 Task: Save favorite listings for apartments in Houston, Texas, with a balcony and a fitness center.
Action: Mouse moved to (349, 219)
Screenshot: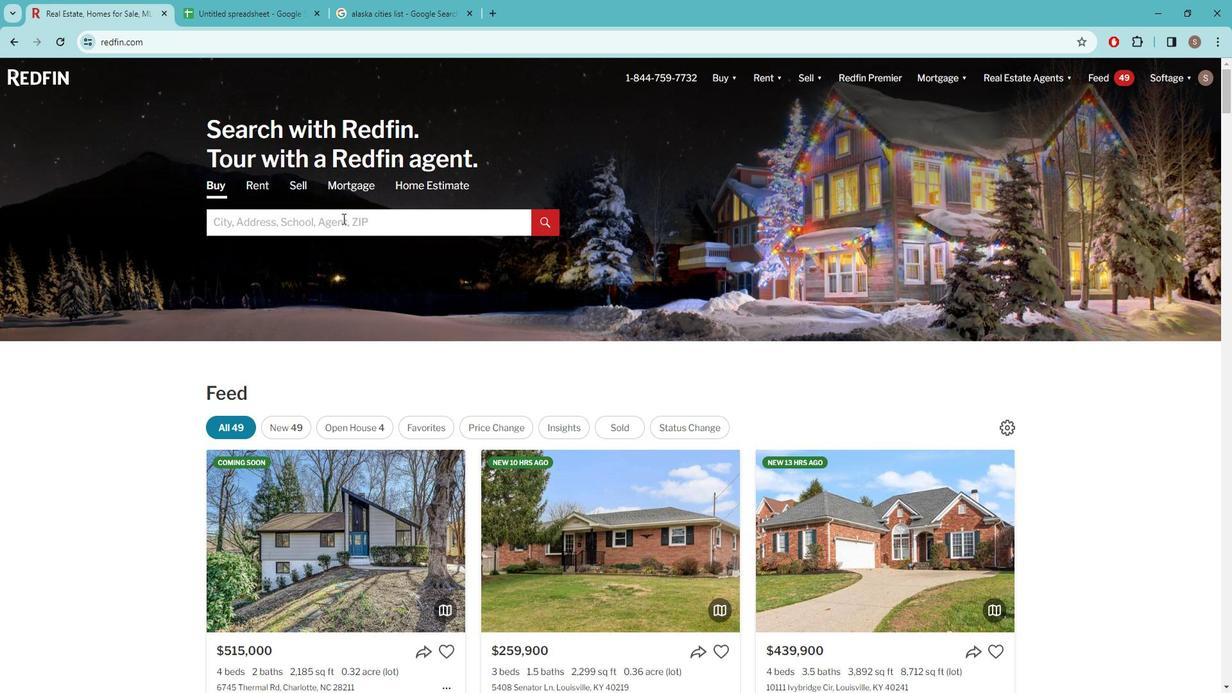 
Action: Mouse pressed left at (349, 219)
Screenshot: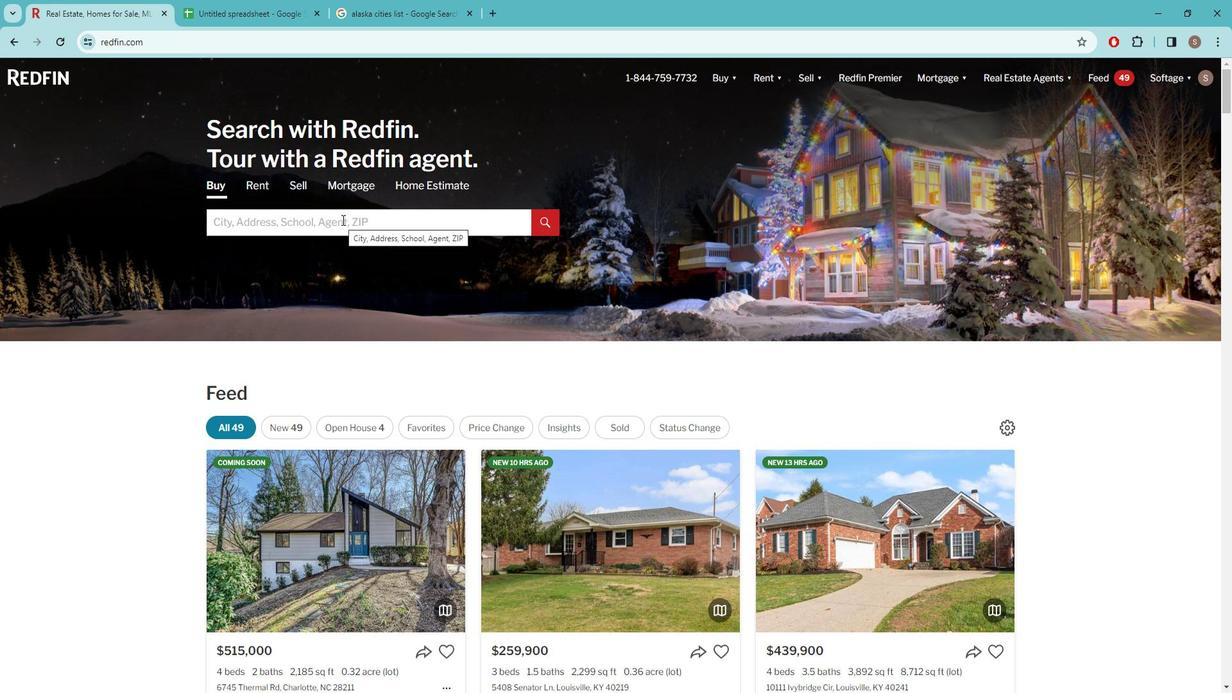 
Action: Key pressed h<Key.caps_lock>OUSTON
Screenshot: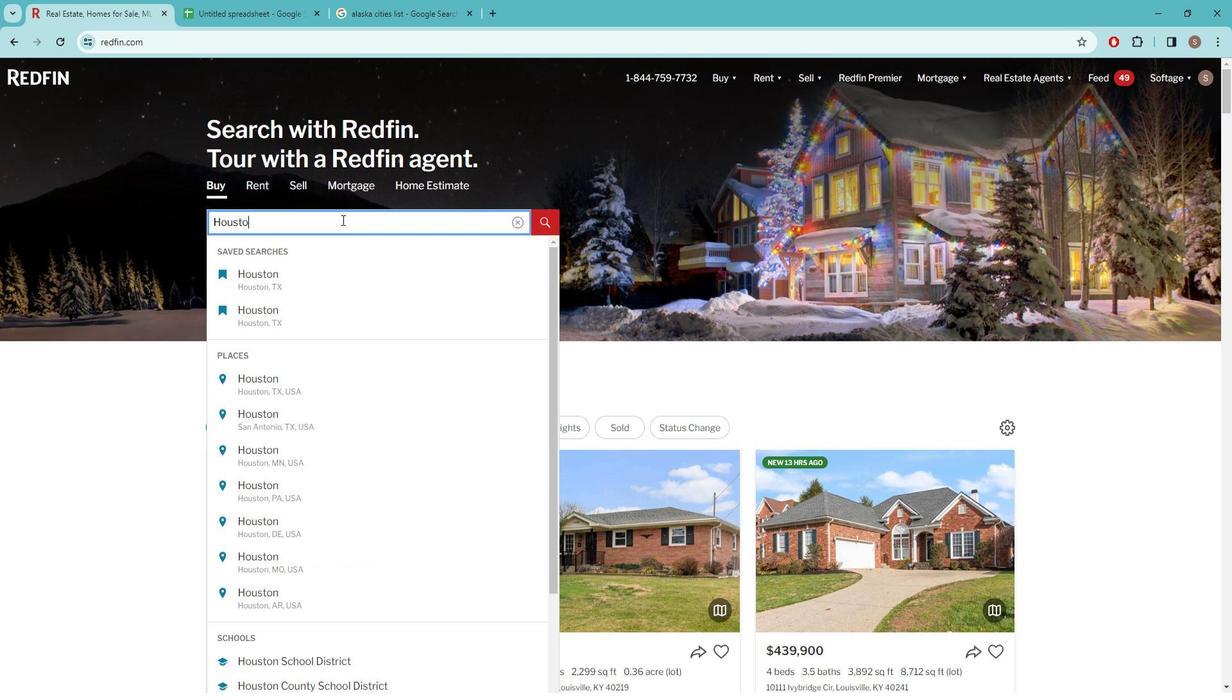 
Action: Mouse moved to (302, 281)
Screenshot: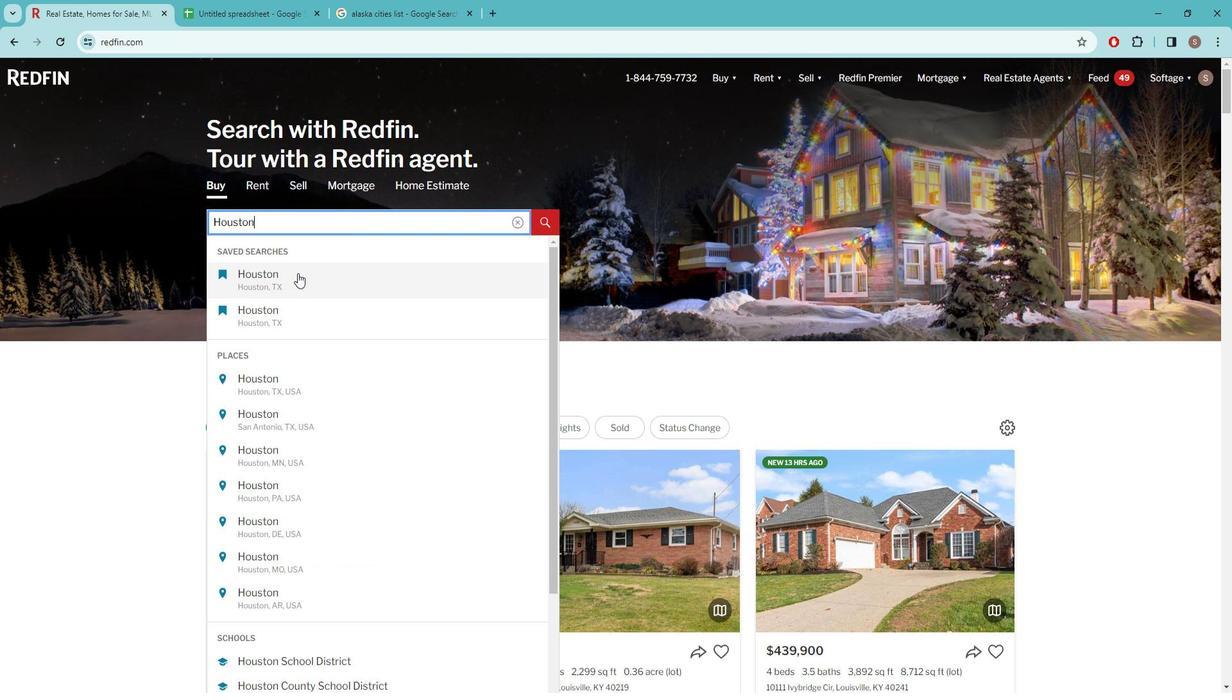 
Action: Mouse pressed left at (302, 281)
Screenshot: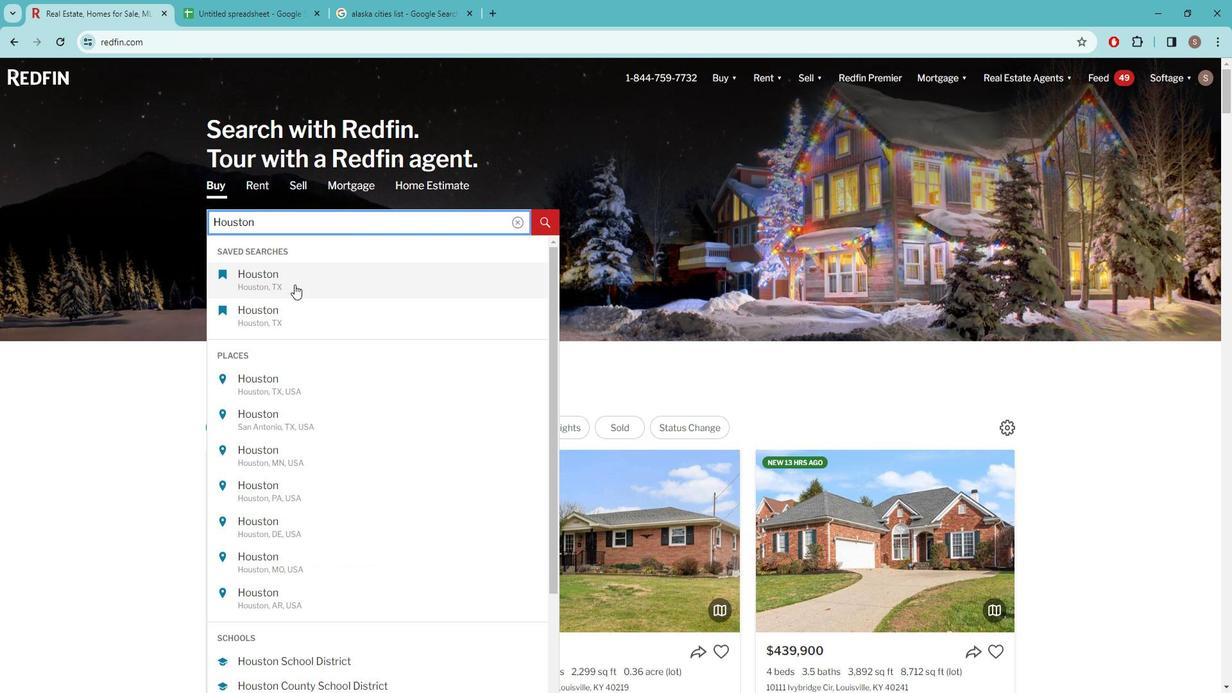 
Action: Mouse moved to (1090, 163)
Screenshot: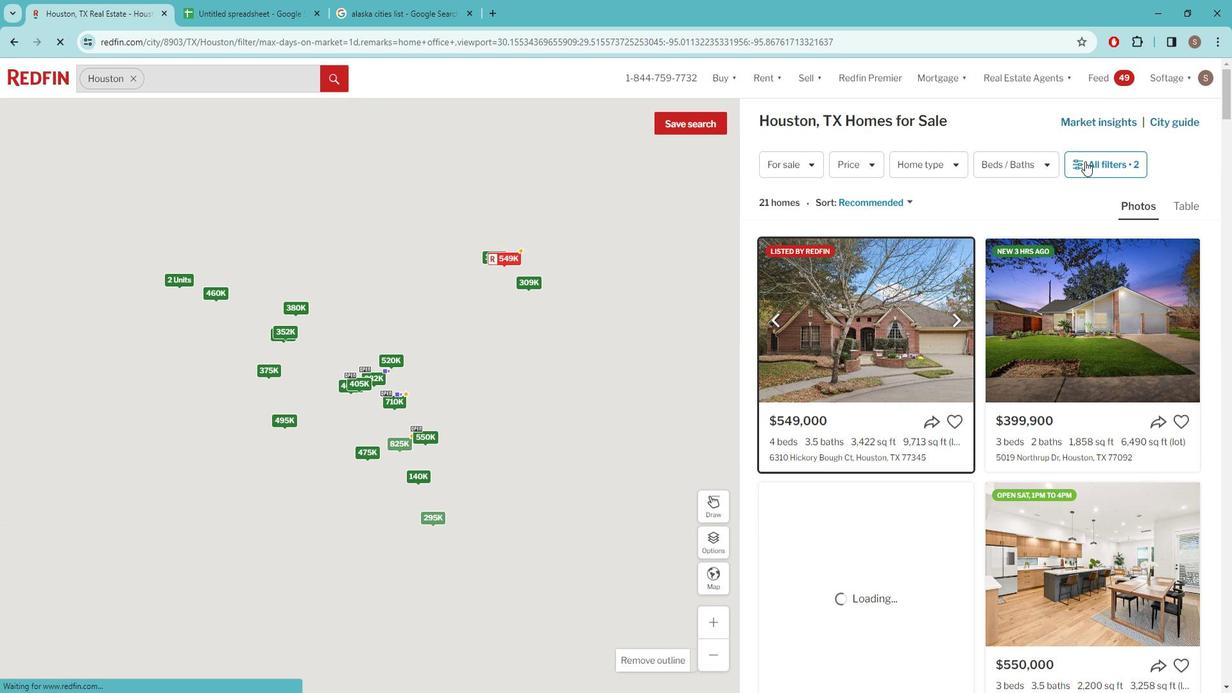 
Action: Mouse pressed left at (1090, 163)
Screenshot: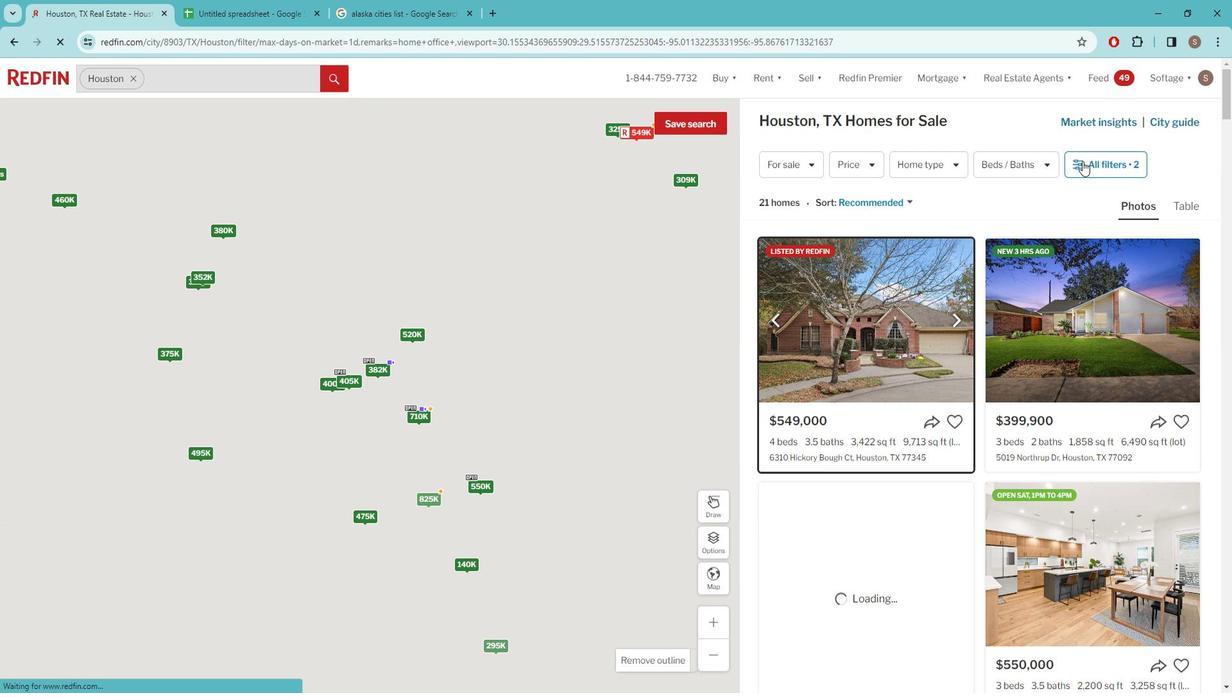 
Action: Mouse pressed left at (1090, 163)
Screenshot: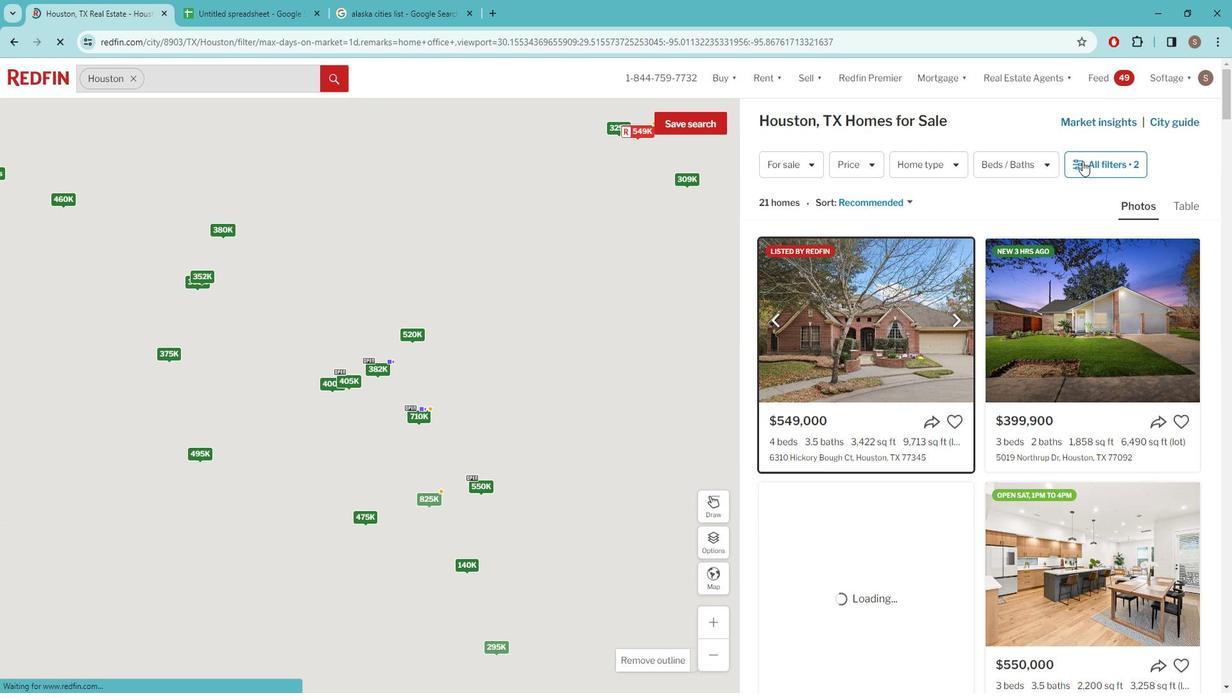 
Action: Mouse pressed left at (1090, 163)
Screenshot: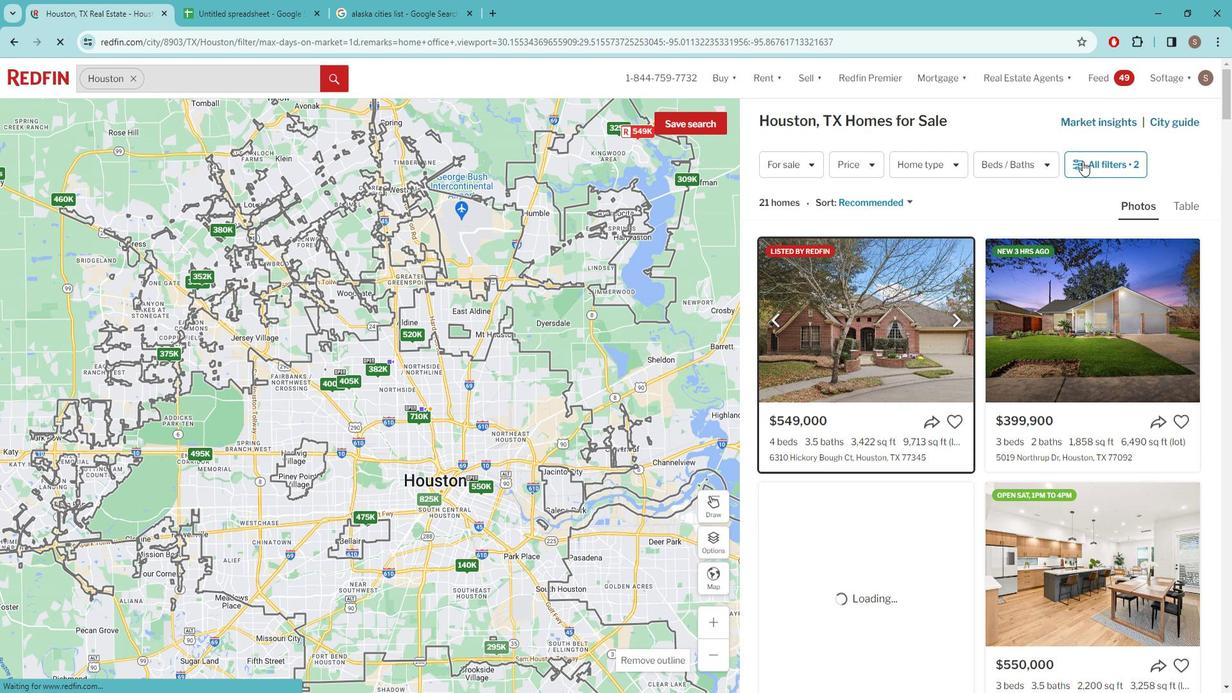 
Action: Mouse pressed left at (1090, 163)
Screenshot: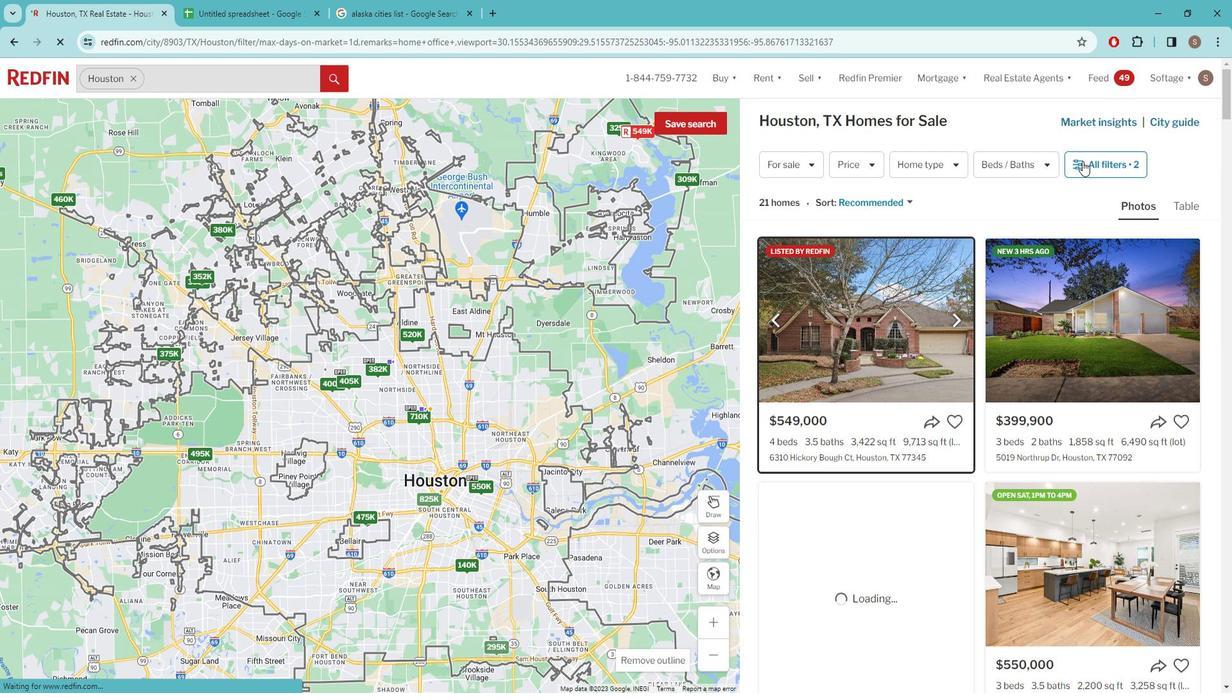 
Action: Mouse pressed left at (1090, 163)
Screenshot: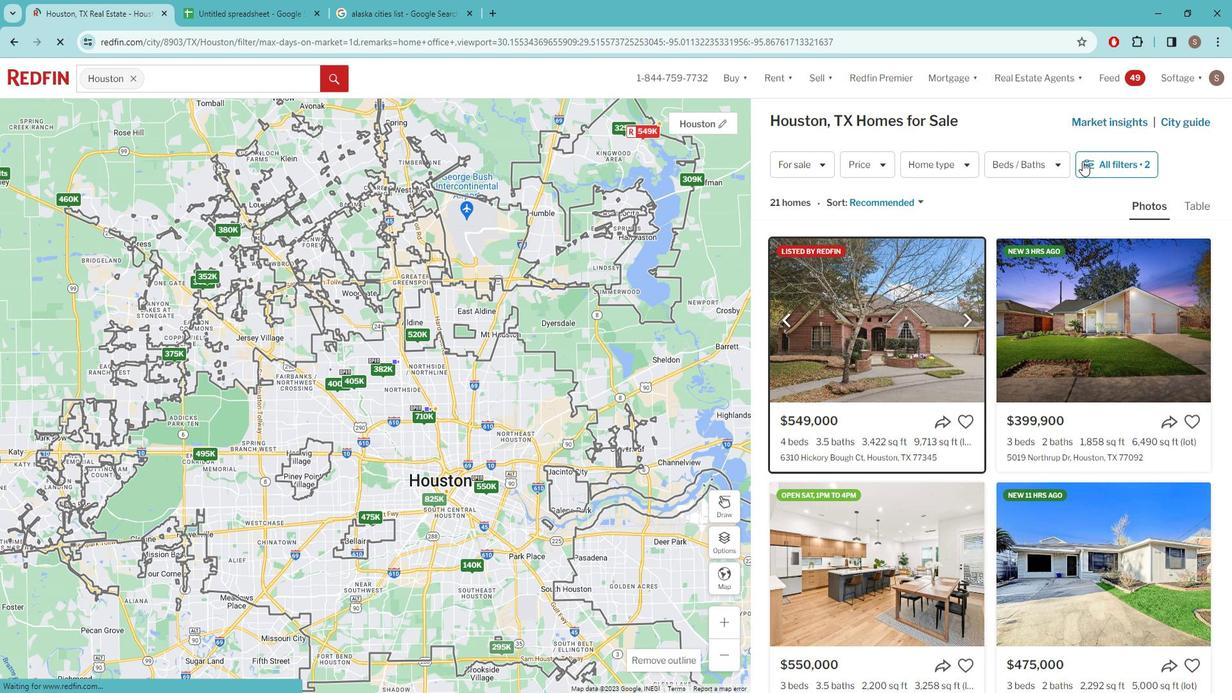 
Action: Mouse pressed left at (1090, 163)
Screenshot: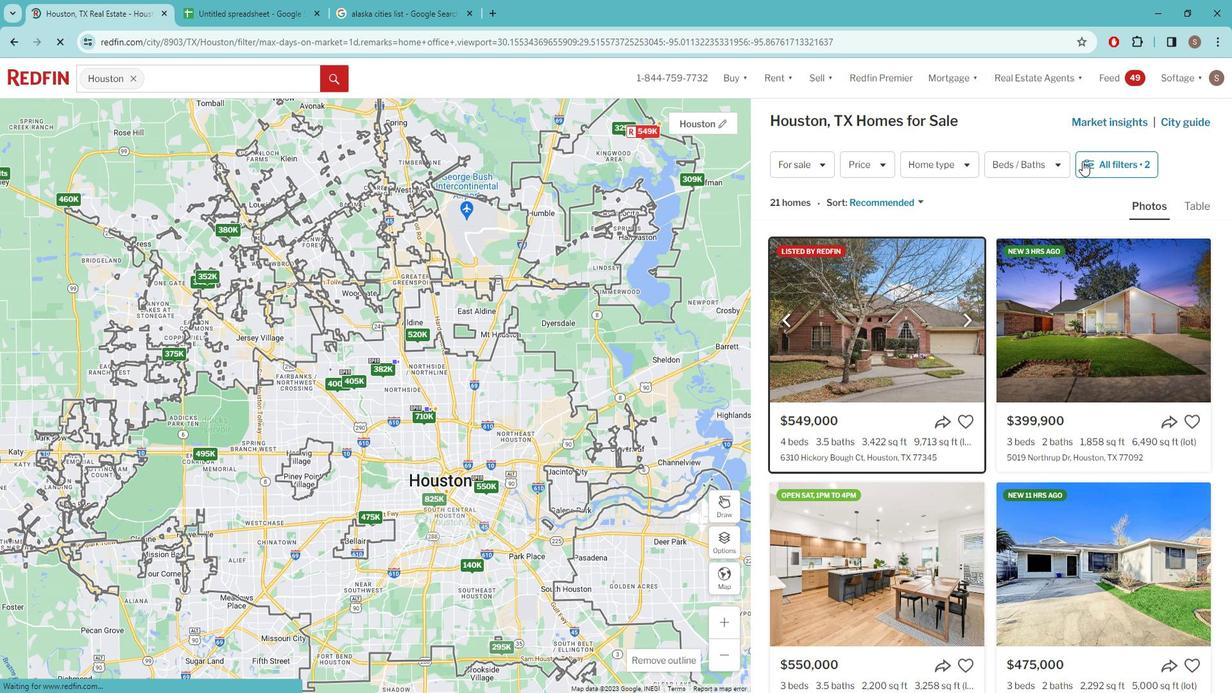 
Action: Mouse moved to (836, 653)
Screenshot: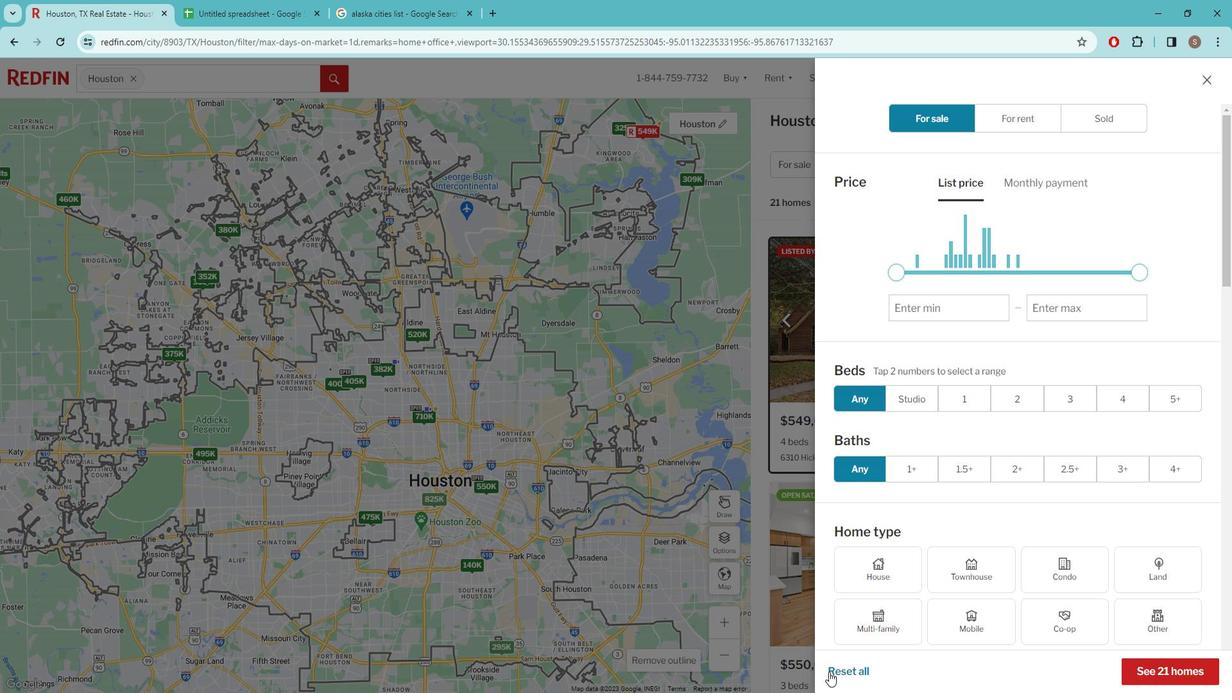 
Action: Mouse pressed left at (836, 653)
Screenshot: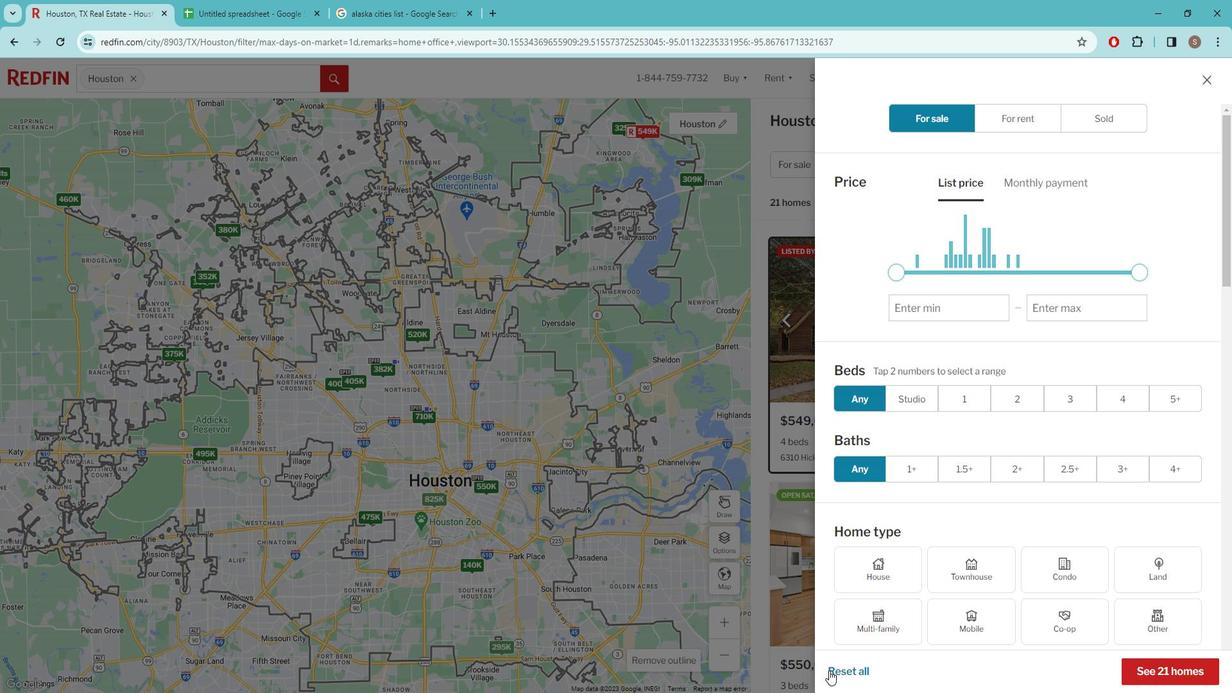
Action: Mouse moved to (945, 409)
Screenshot: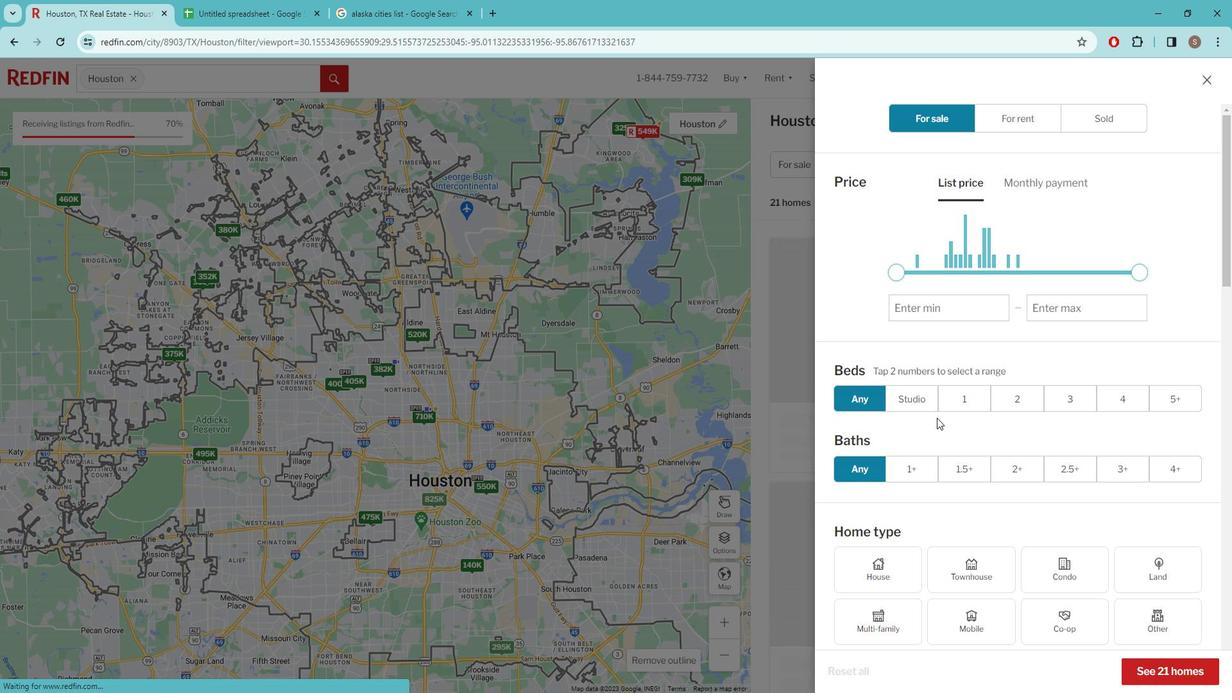 
Action: Mouse scrolled (945, 408) with delta (0, 0)
Screenshot: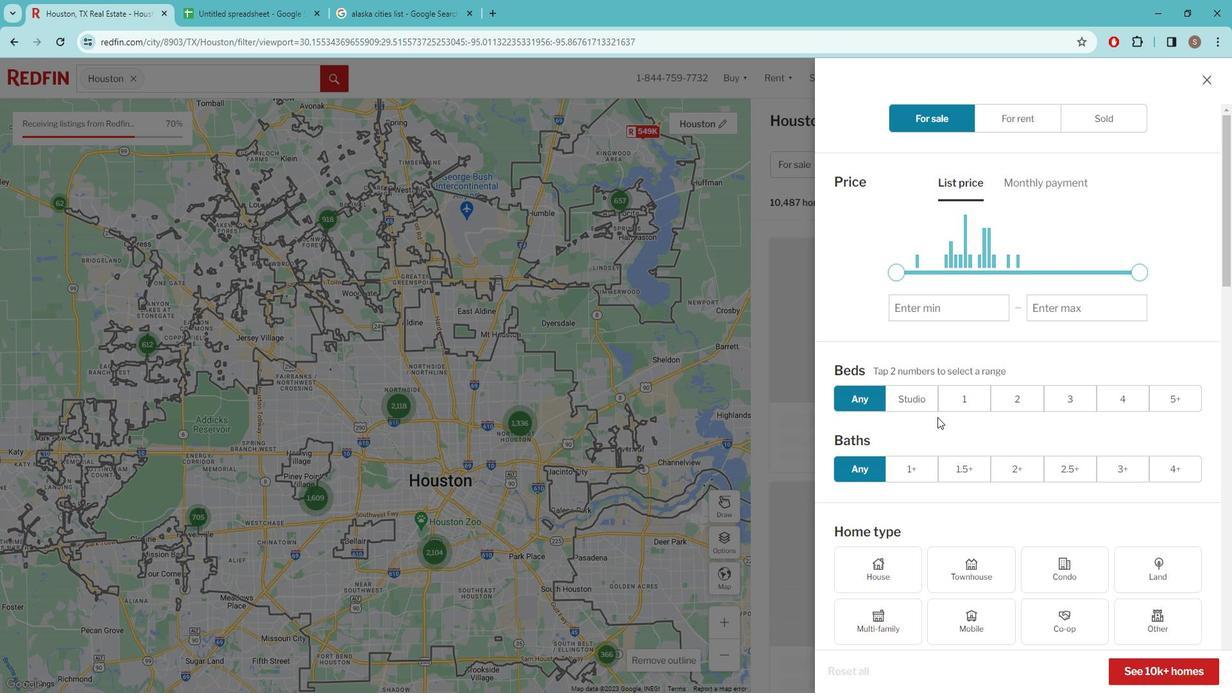
Action: Mouse scrolled (945, 410) with delta (0, 0)
Screenshot: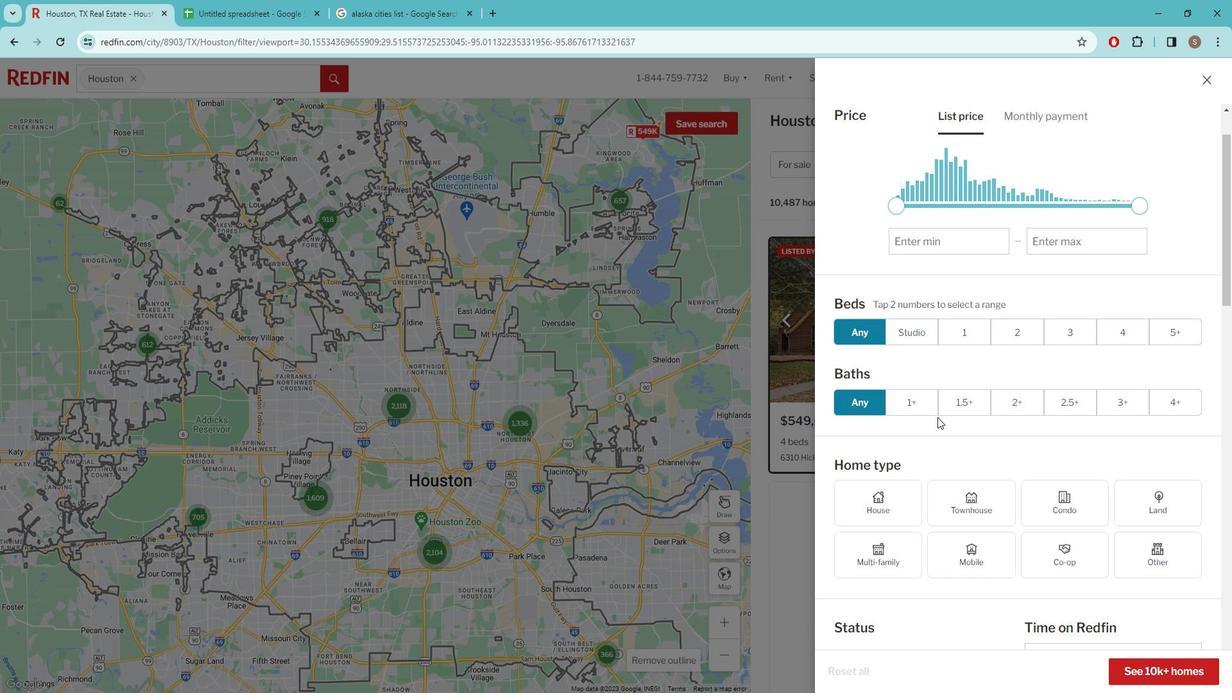 
Action: Mouse scrolled (945, 408) with delta (0, 0)
Screenshot: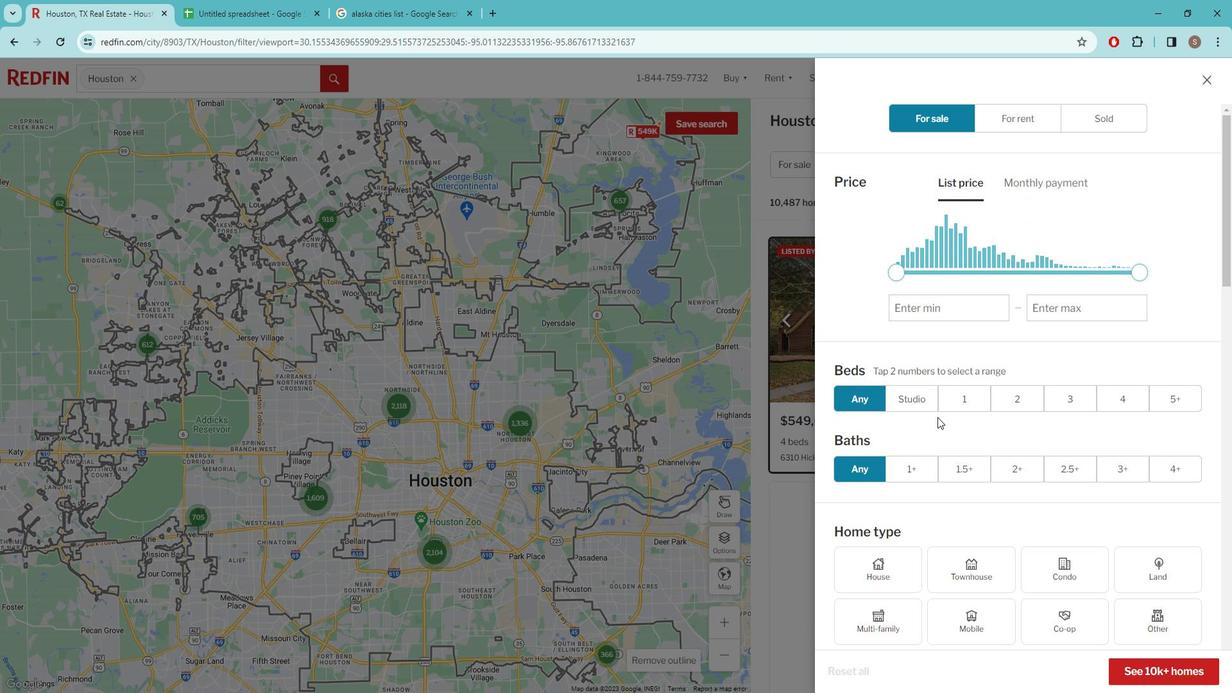 
Action: Mouse scrolled (945, 408) with delta (0, 0)
Screenshot: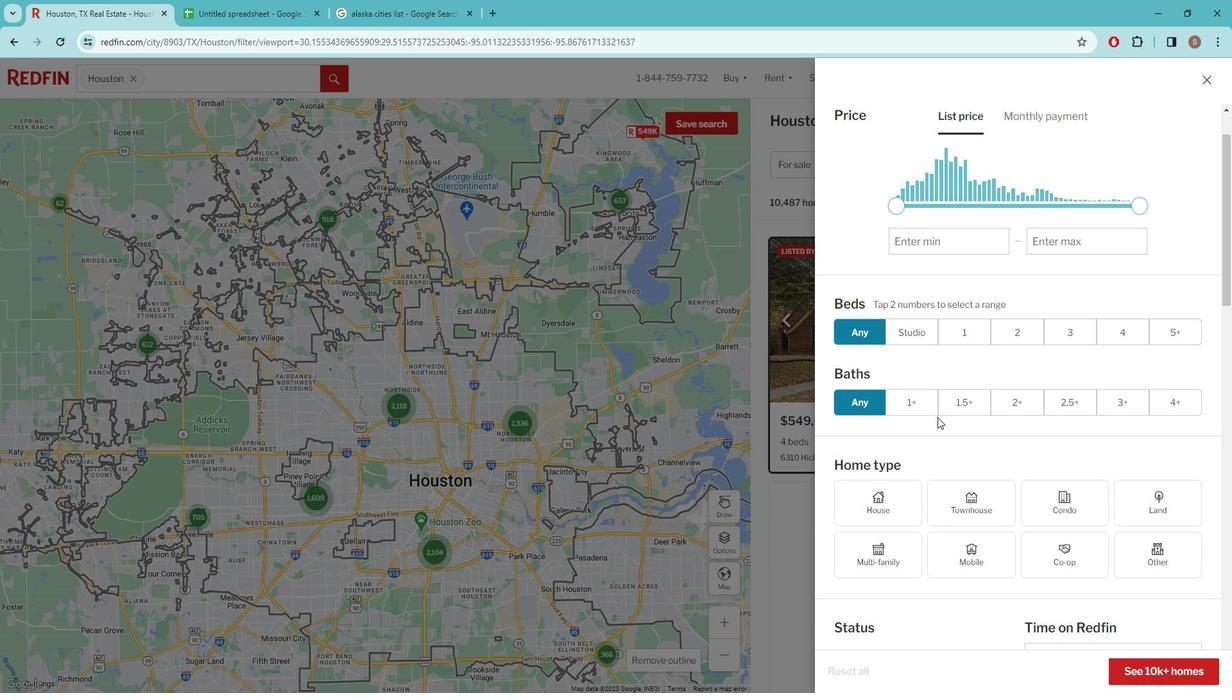 
Action: Mouse scrolled (945, 408) with delta (0, 0)
Screenshot: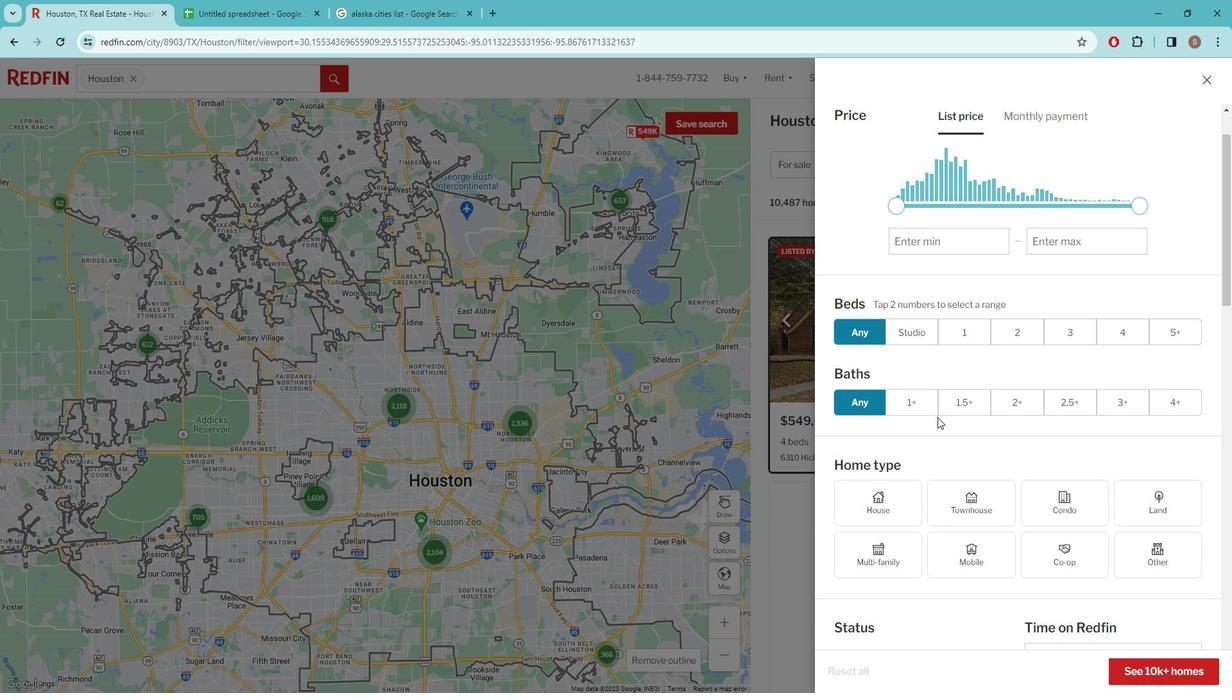 
Action: Mouse moved to (1150, 412)
Screenshot: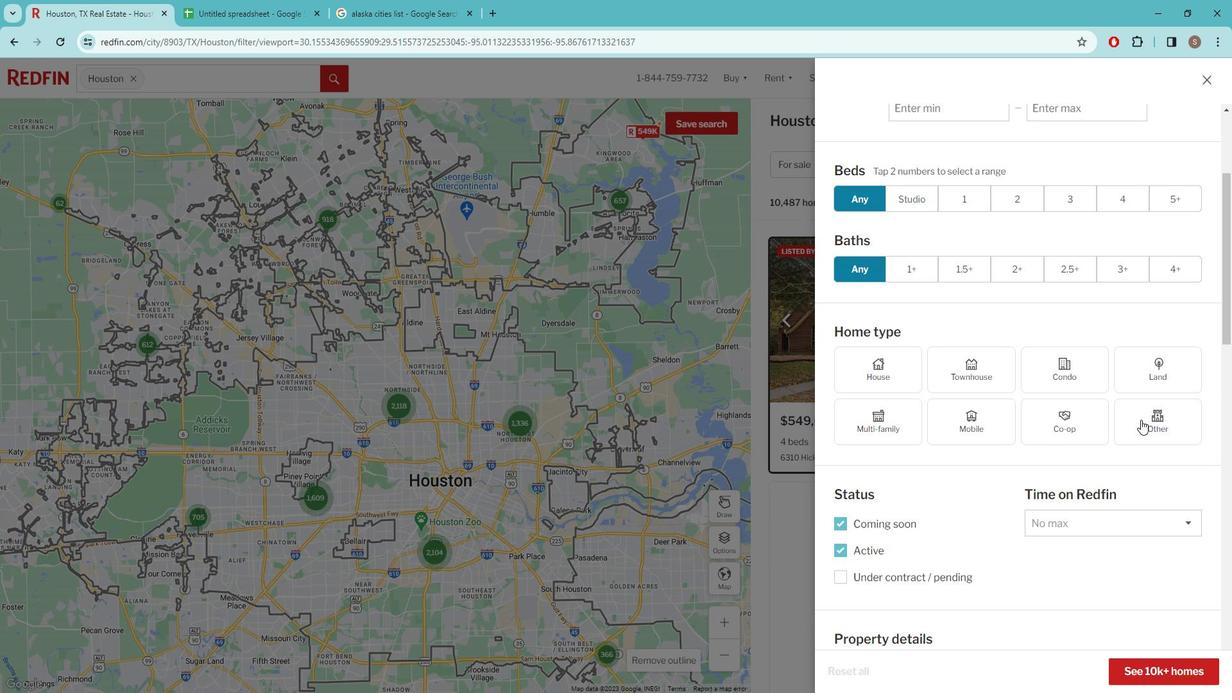 
Action: Mouse pressed left at (1150, 412)
Screenshot: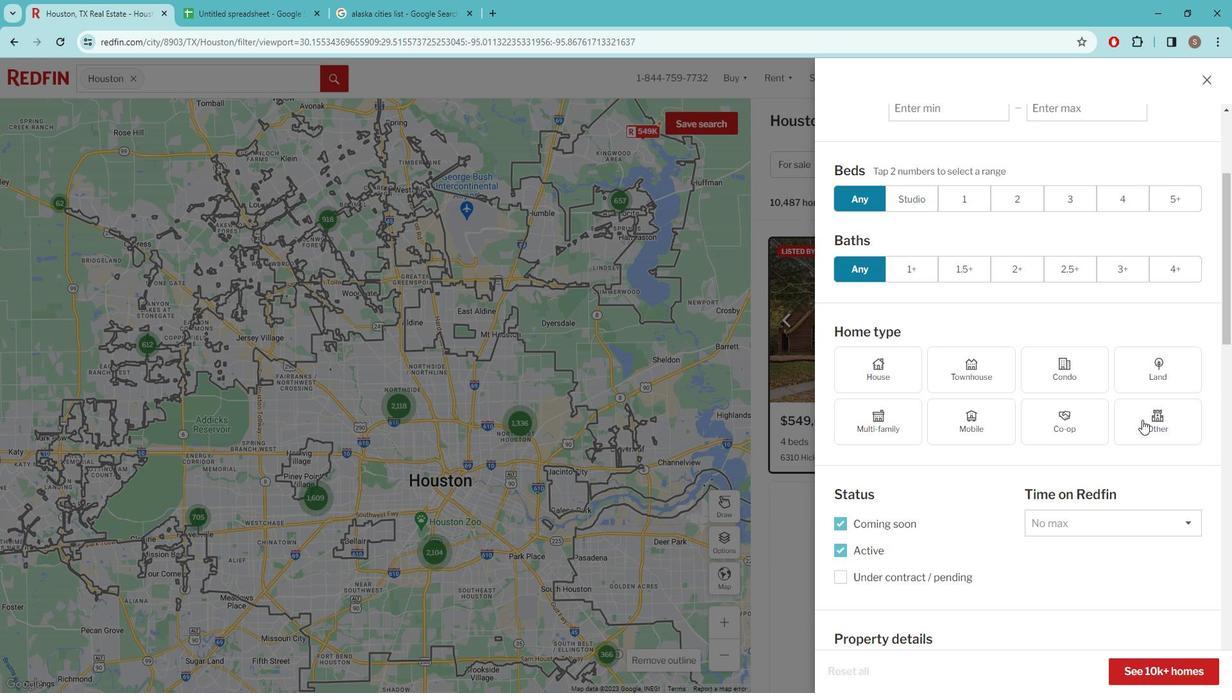 
Action: Mouse moved to (1091, 414)
Screenshot: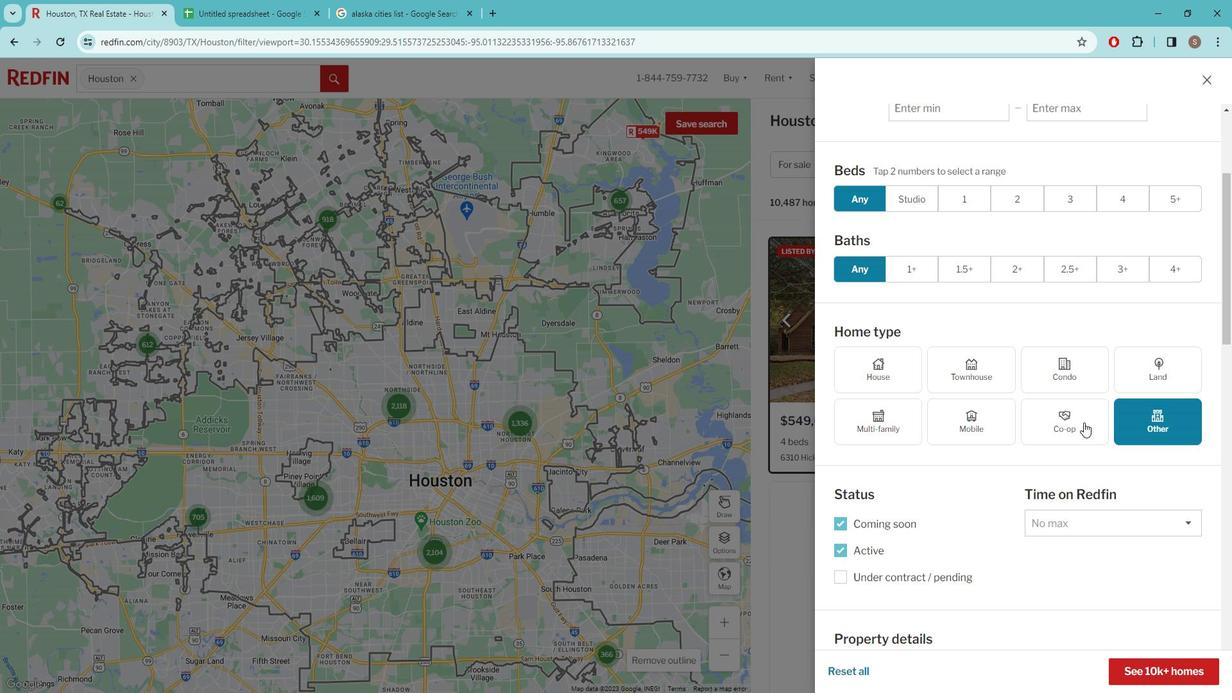 
Action: Mouse scrolled (1091, 414) with delta (0, 0)
Screenshot: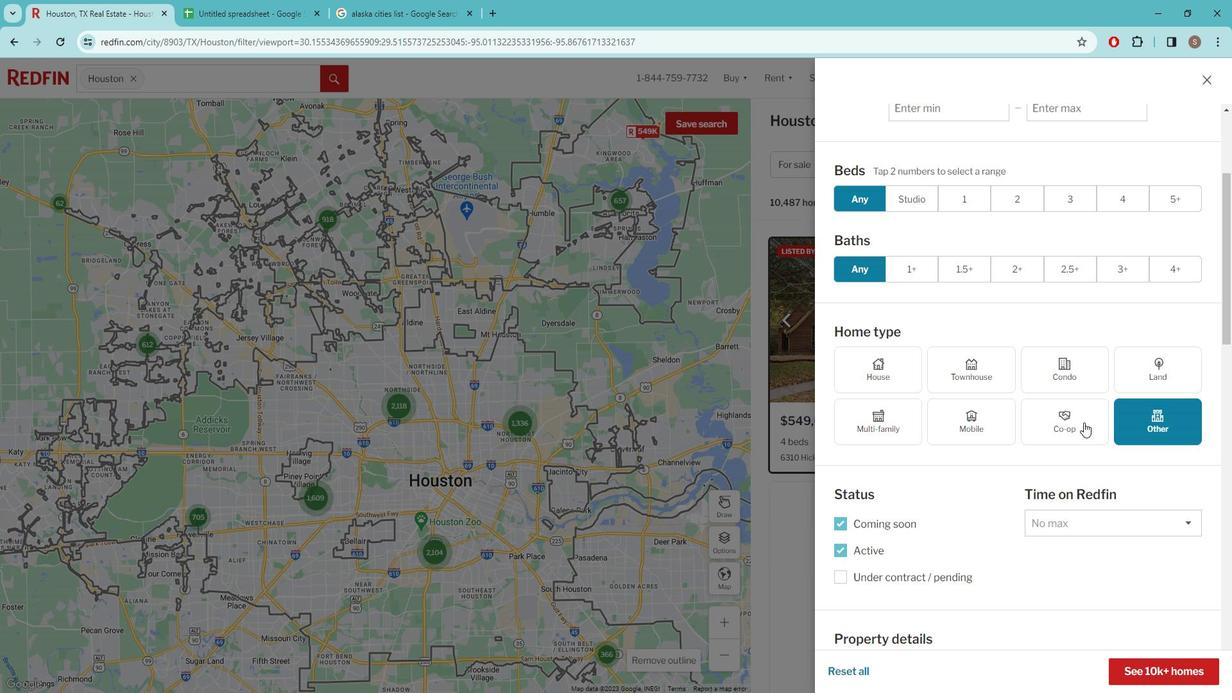 
Action: Mouse moved to (1004, 408)
Screenshot: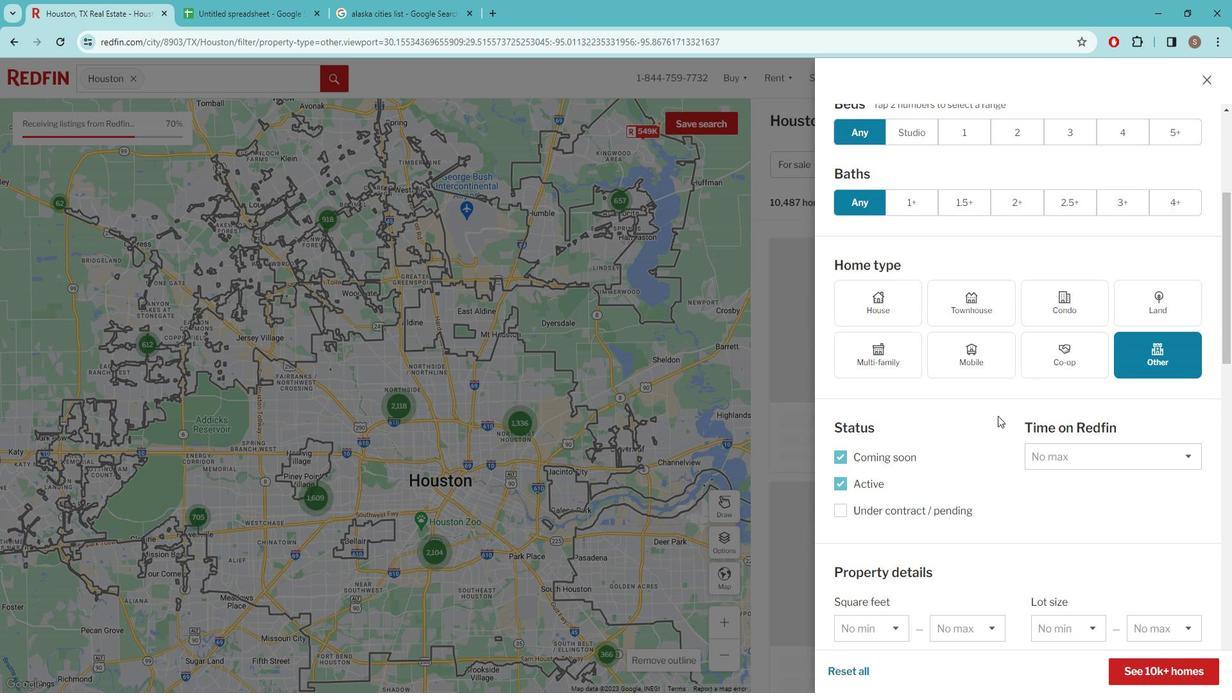 
Action: Mouse scrolled (1004, 407) with delta (0, 0)
Screenshot: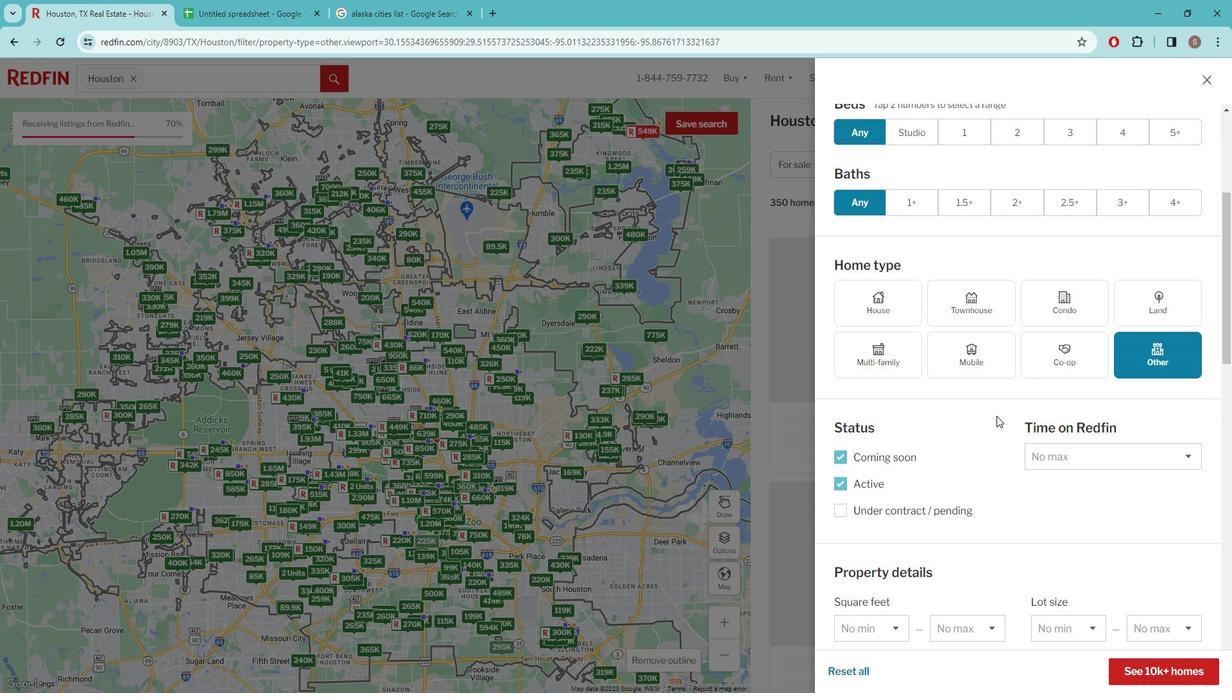 
Action: Mouse moved to (996, 409)
Screenshot: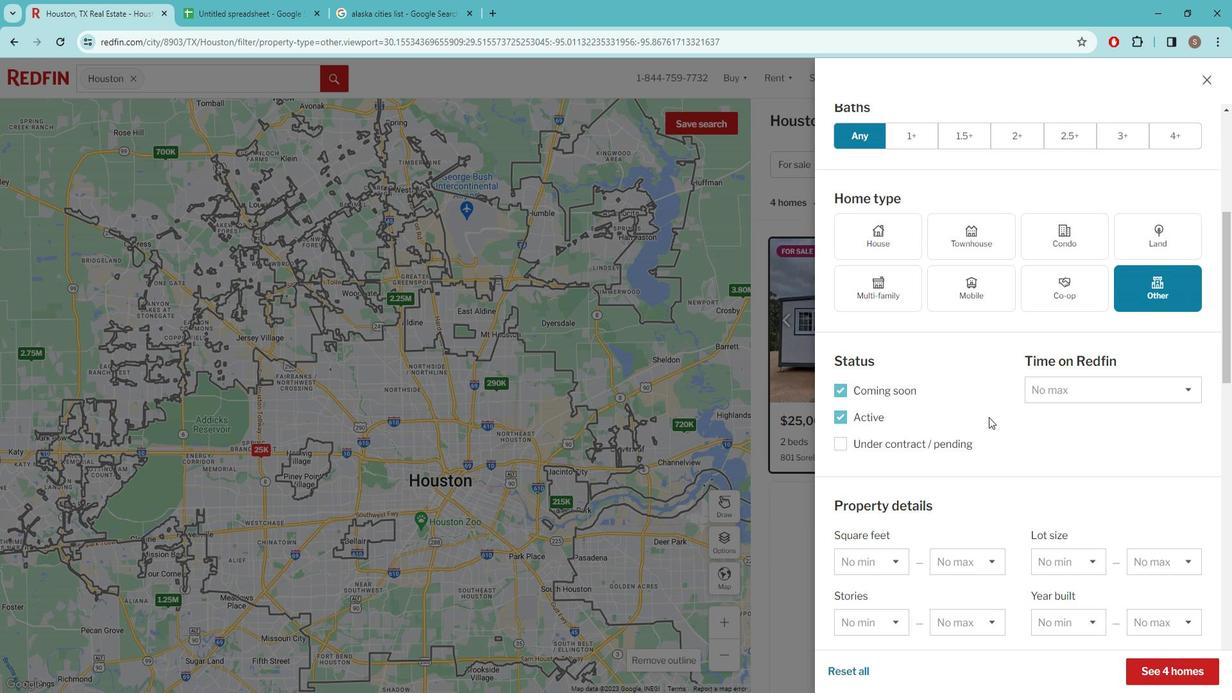 
Action: Mouse scrolled (996, 408) with delta (0, 0)
Screenshot: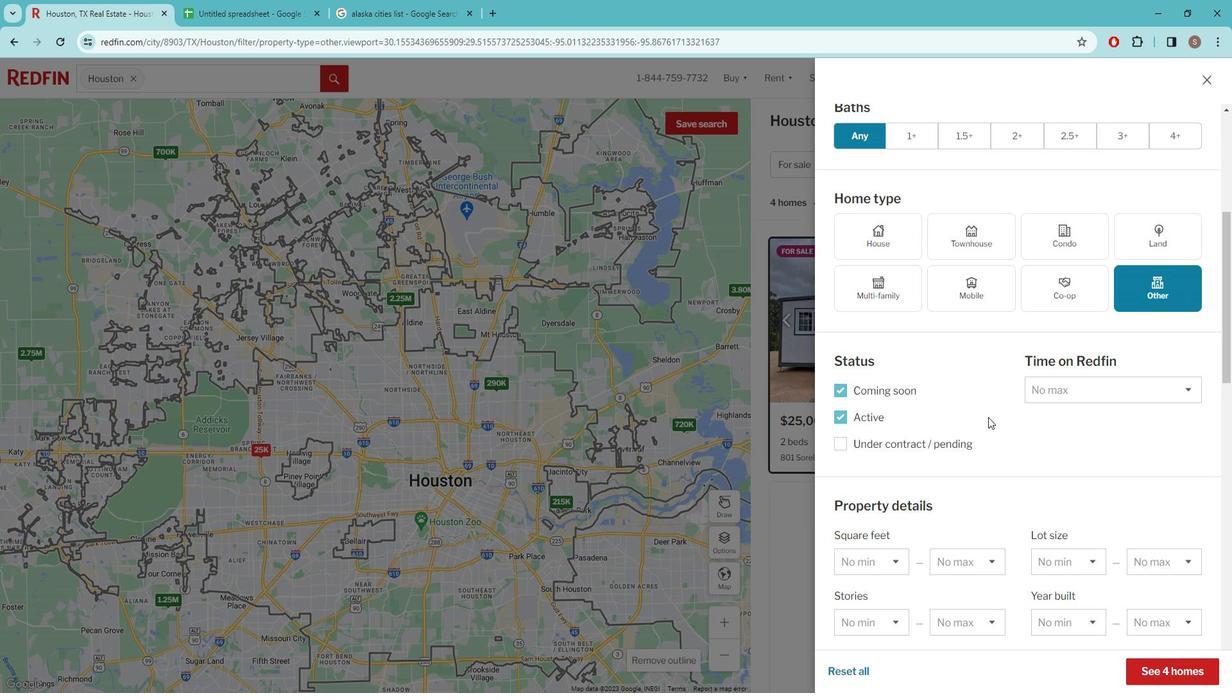 
Action: Mouse scrolled (996, 408) with delta (0, 0)
Screenshot: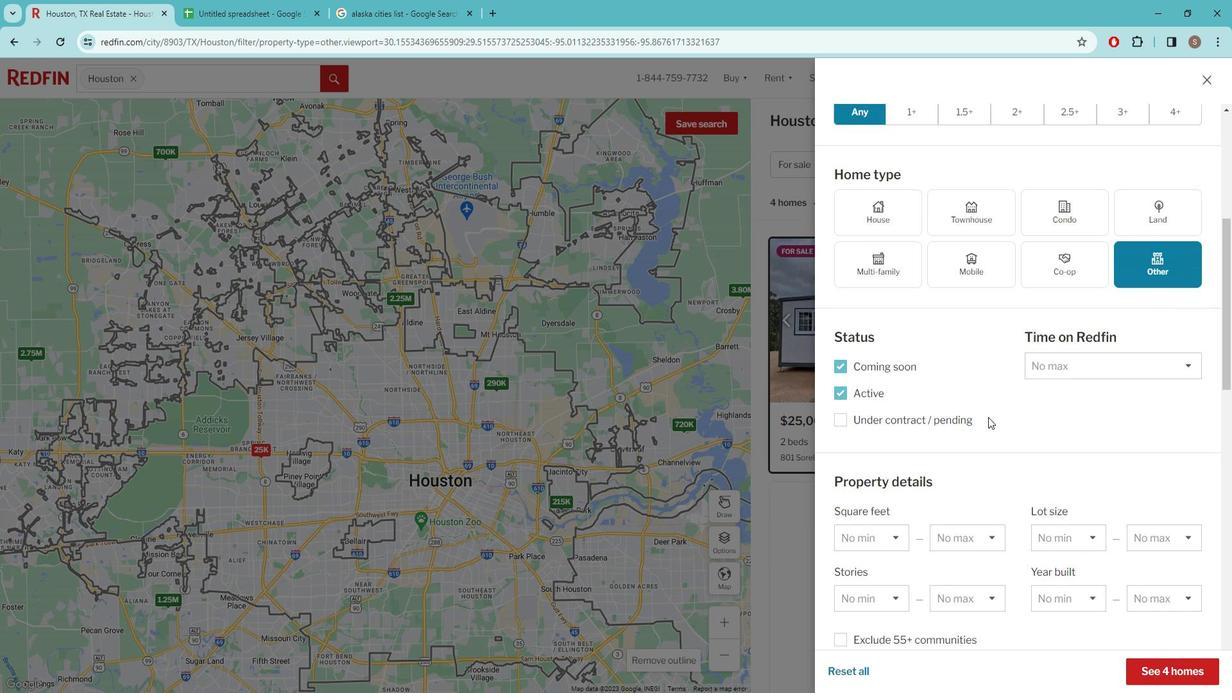 
Action: Mouse scrolled (996, 408) with delta (0, 0)
Screenshot: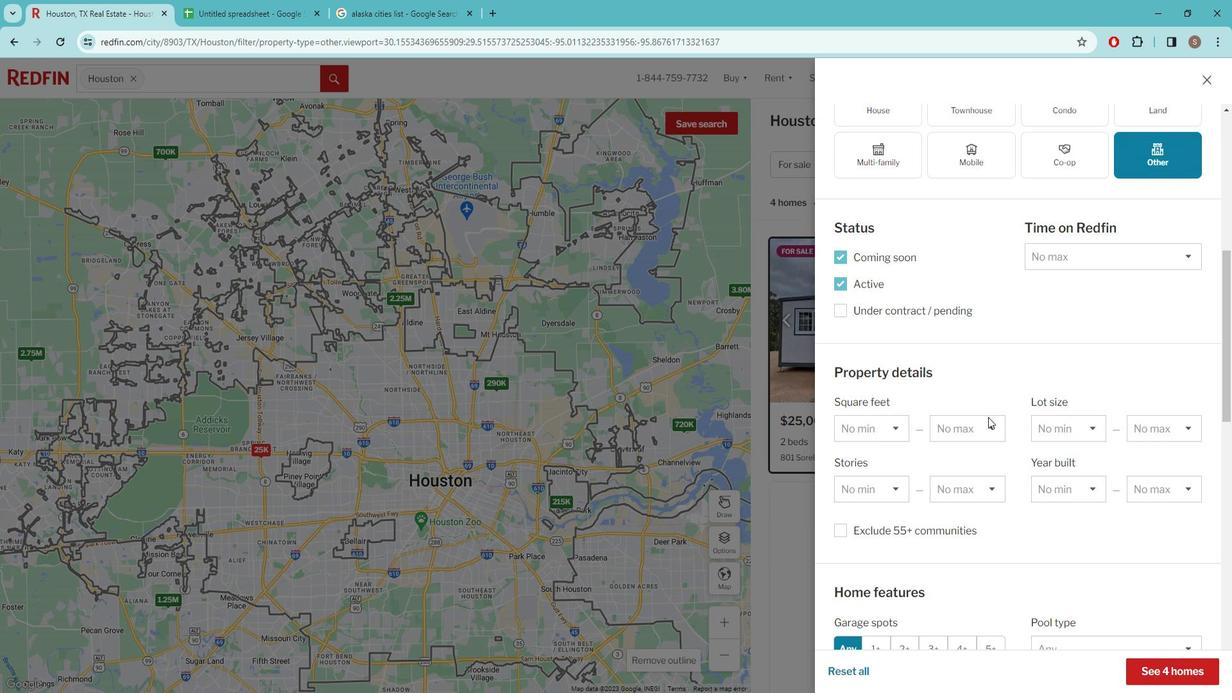 
Action: Mouse scrolled (996, 408) with delta (0, 0)
Screenshot: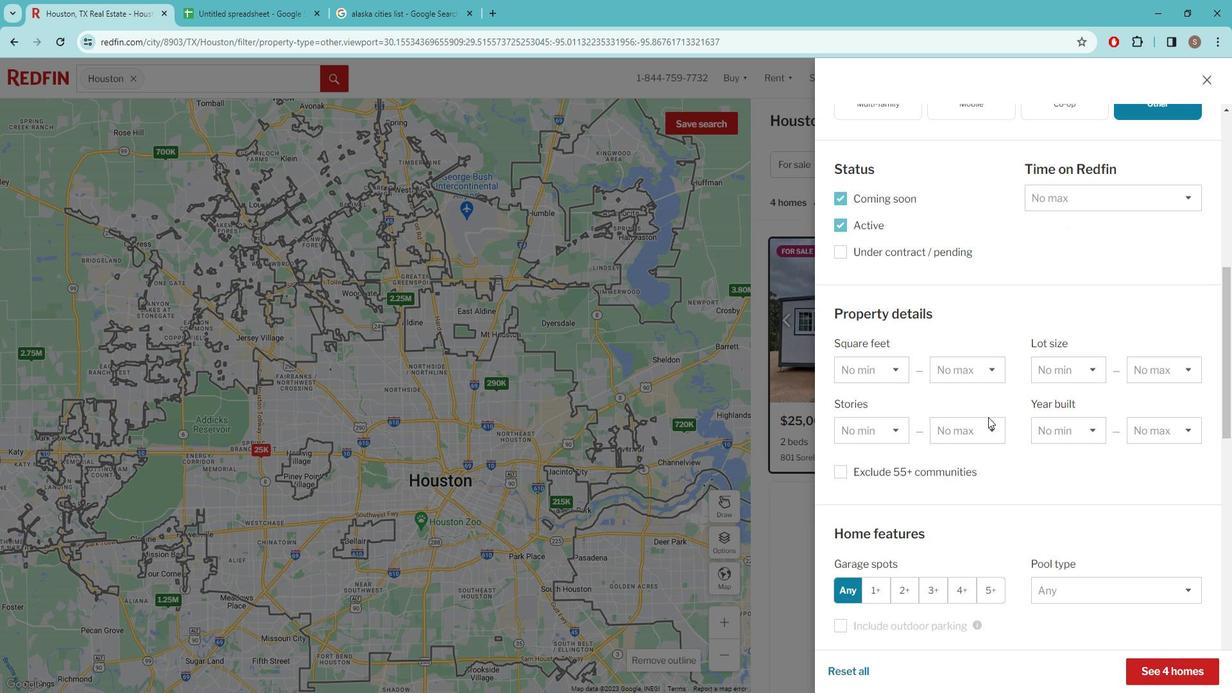 
Action: Mouse moved to (953, 447)
Screenshot: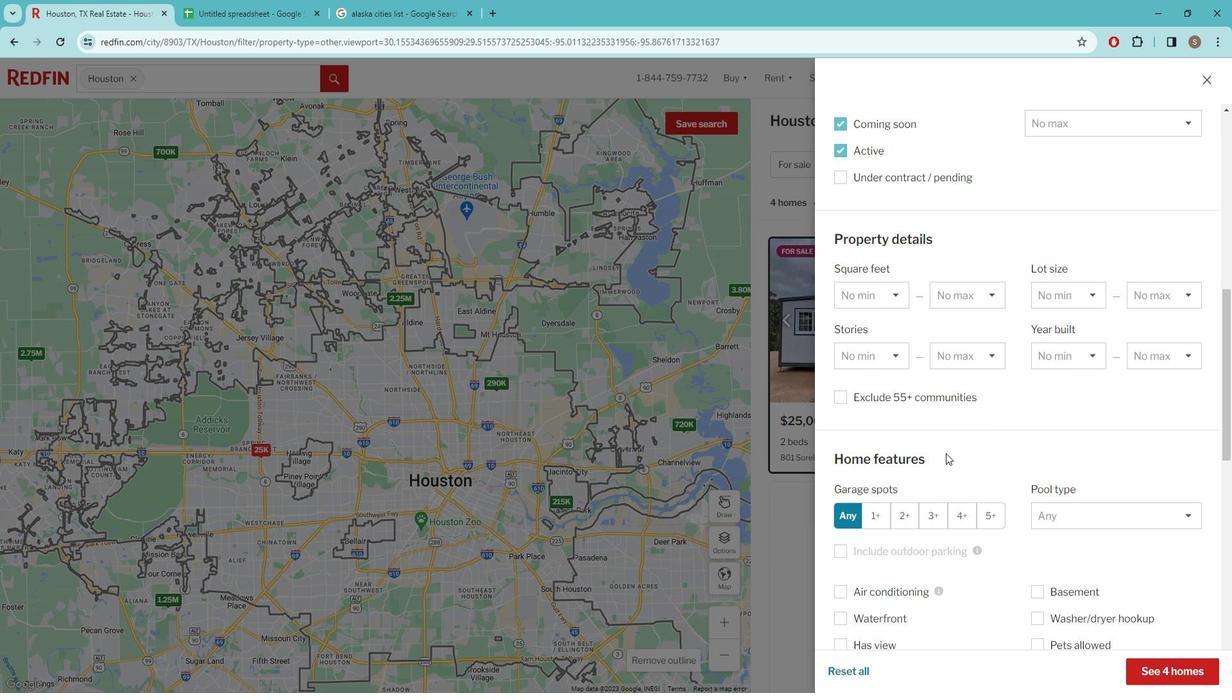 
Action: Mouse scrolled (953, 446) with delta (0, 0)
Screenshot: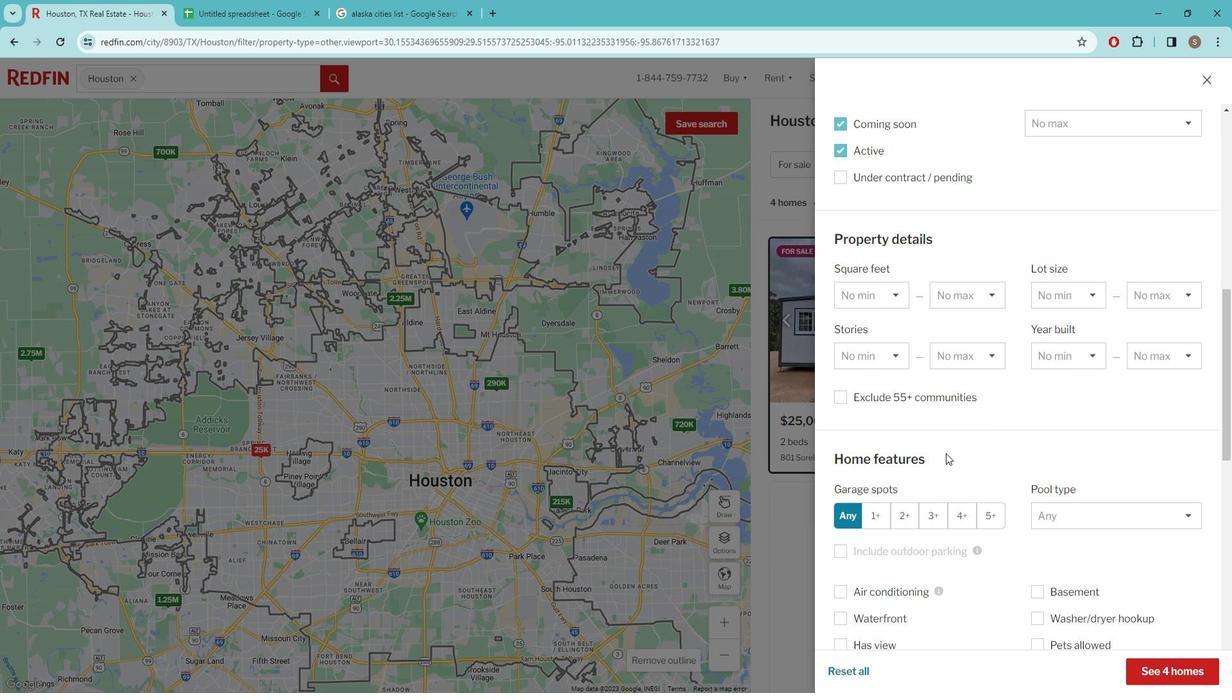 
Action: Mouse moved to (952, 448)
Screenshot: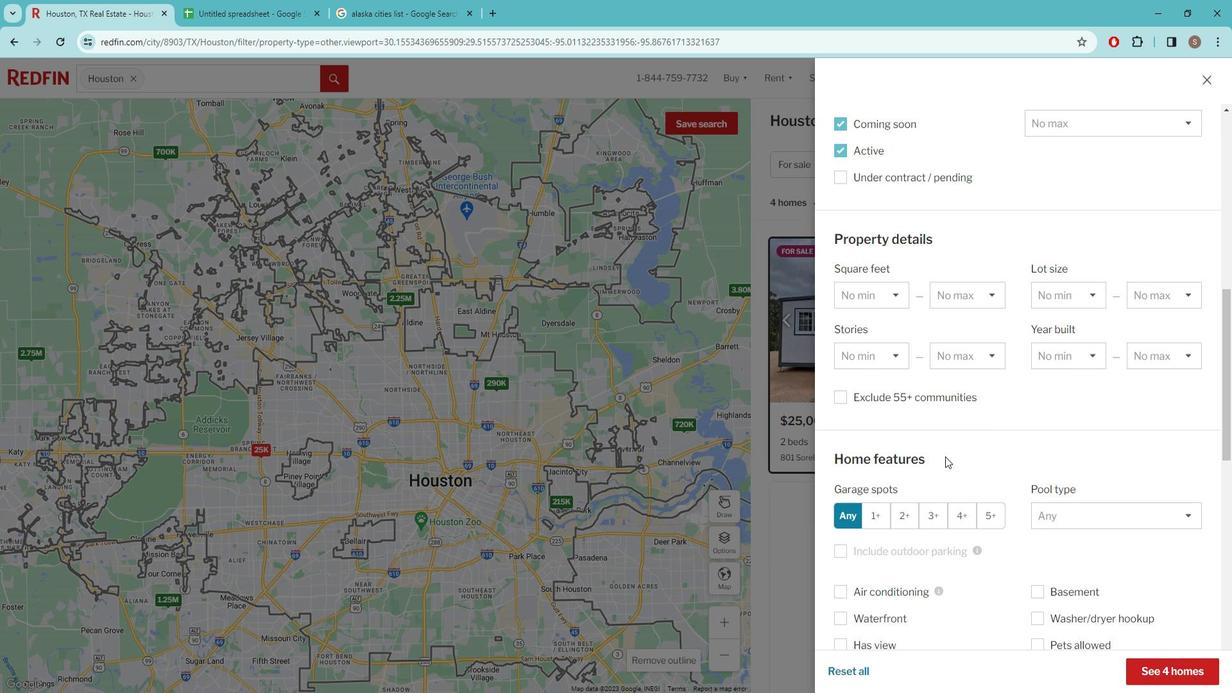 
Action: Mouse scrolled (952, 447) with delta (0, 0)
Screenshot: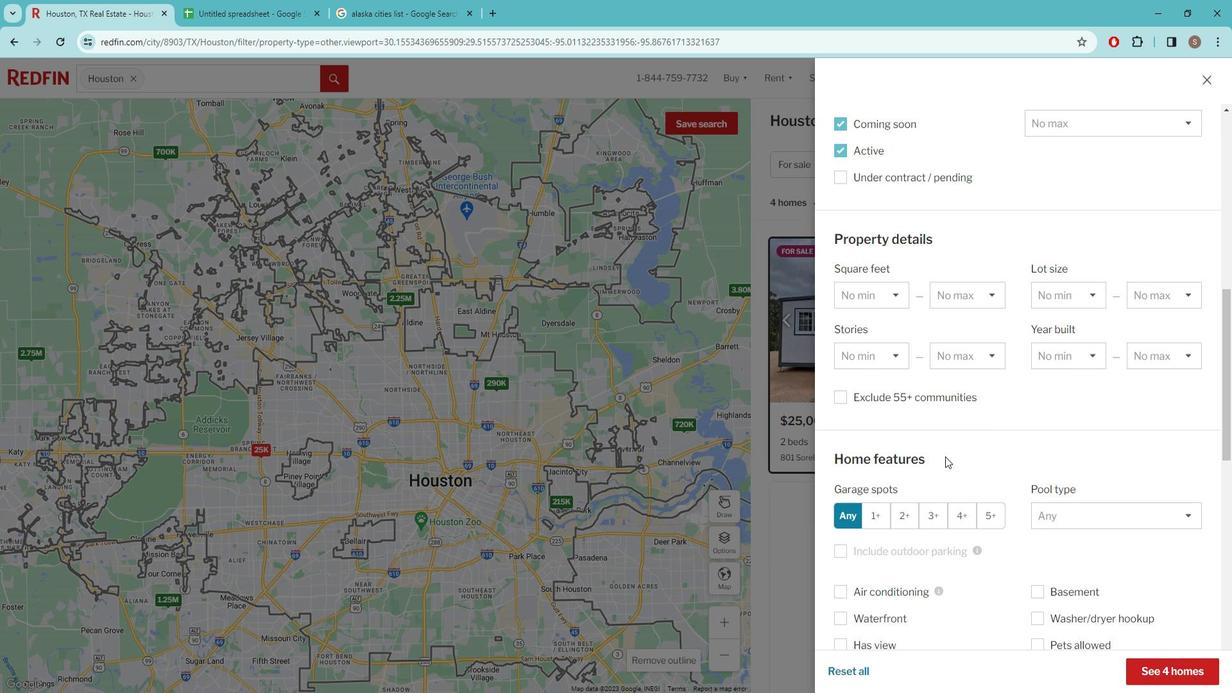 
Action: Mouse scrolled (952, 447) with delta (0, 0)
Screenshot: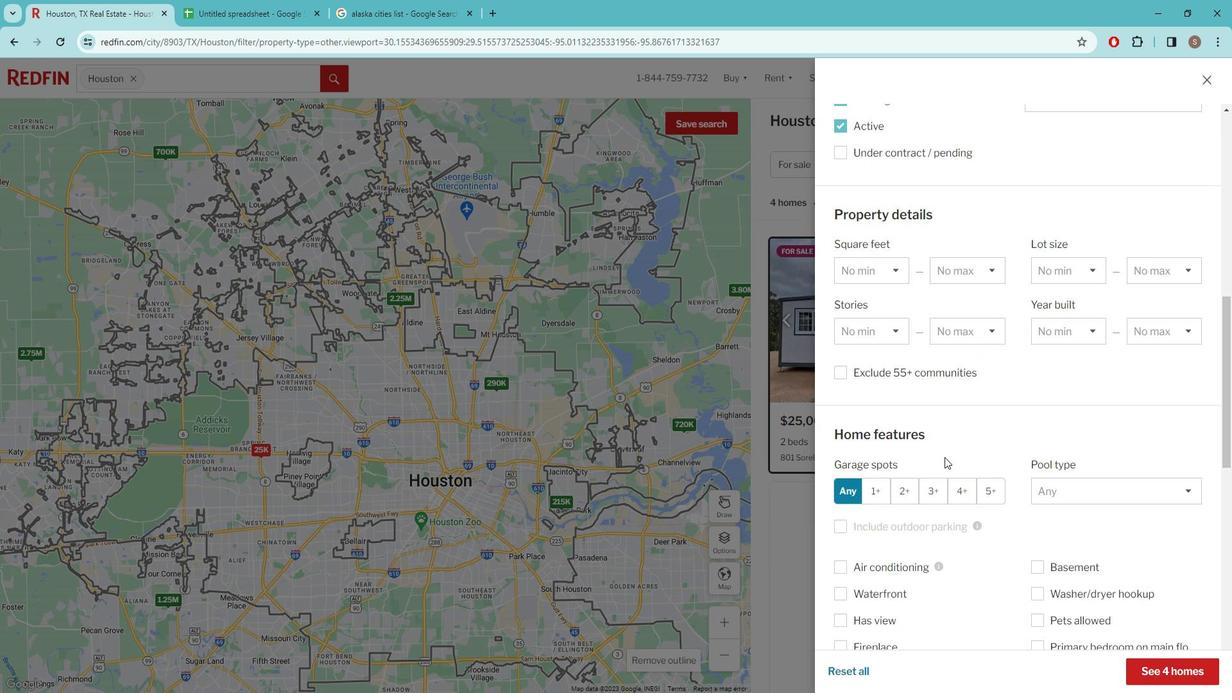 
Action: Mouse moved to (885, 602)
Screenshot: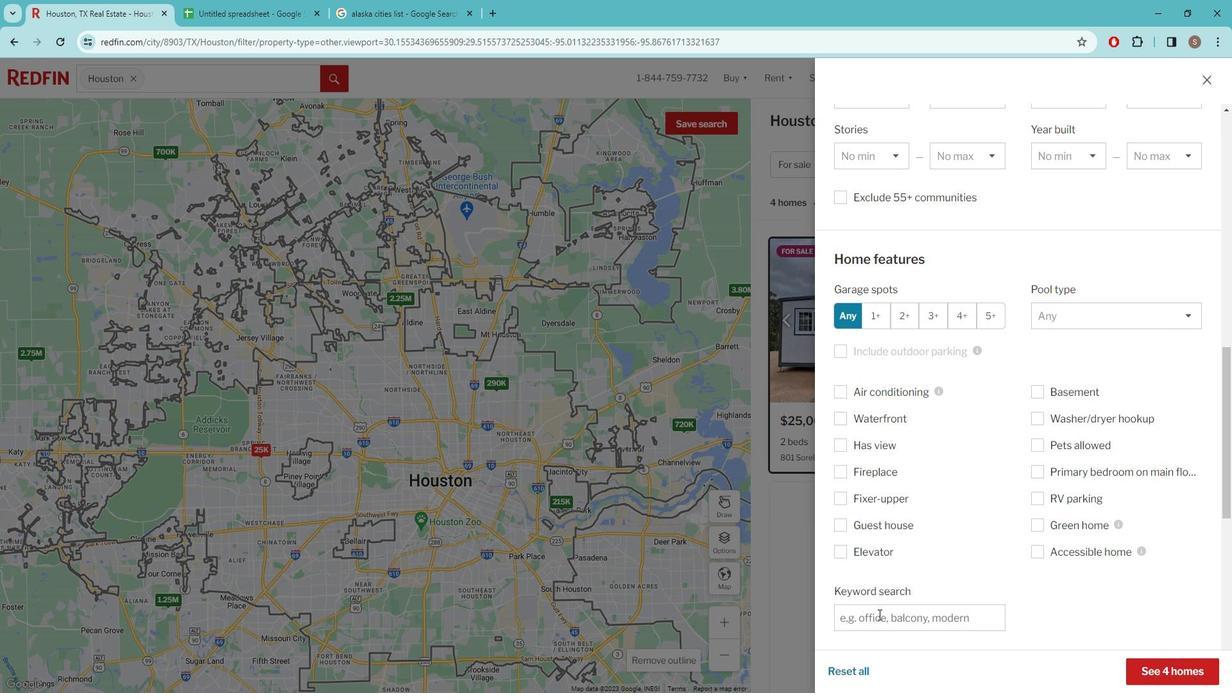 
Action: Mouse pressed left at (885, 602)
Screenshot: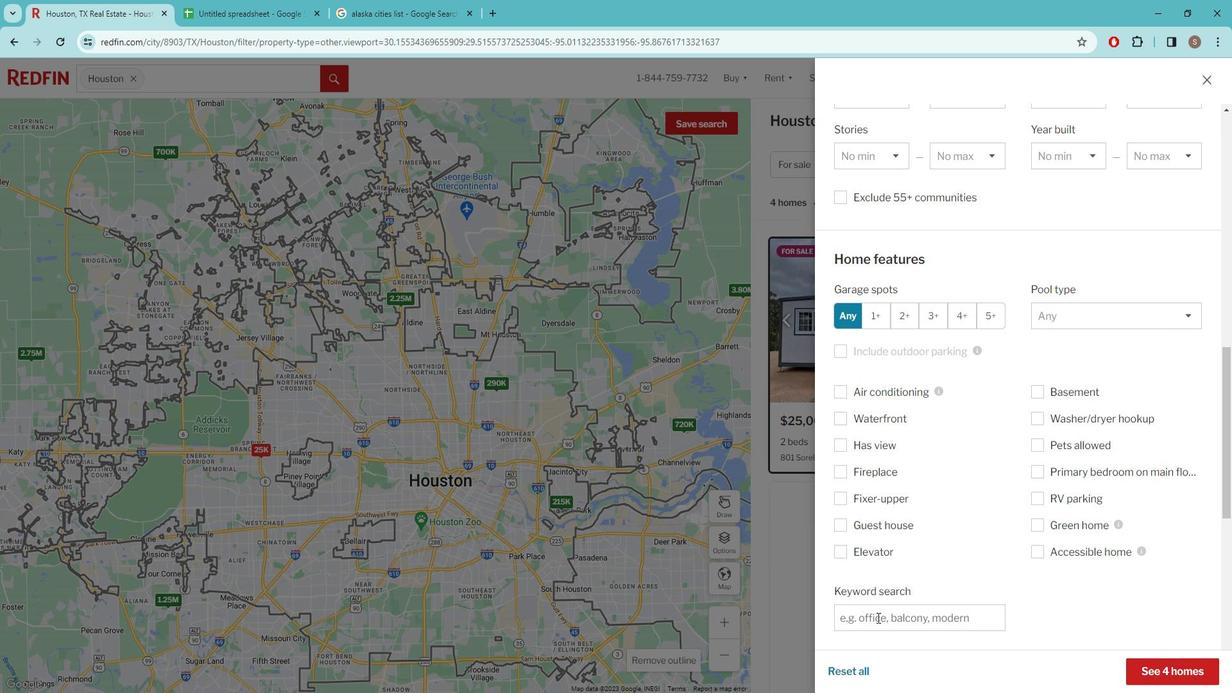 
Action: Key pressed BALCONY<Key.space>AND<Key.space>A<Key.space>FITNESS<Key.space>CENTER
Screenshot: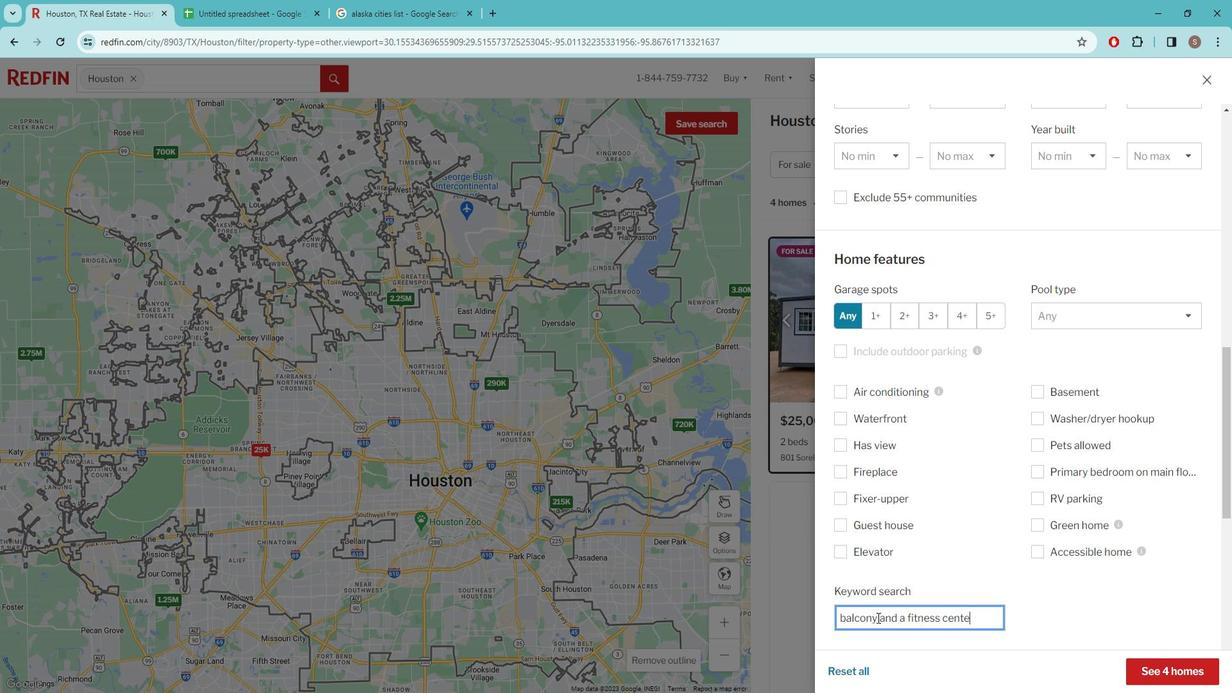 
Action: Mouse moved to (1134, 549)
Screenshot: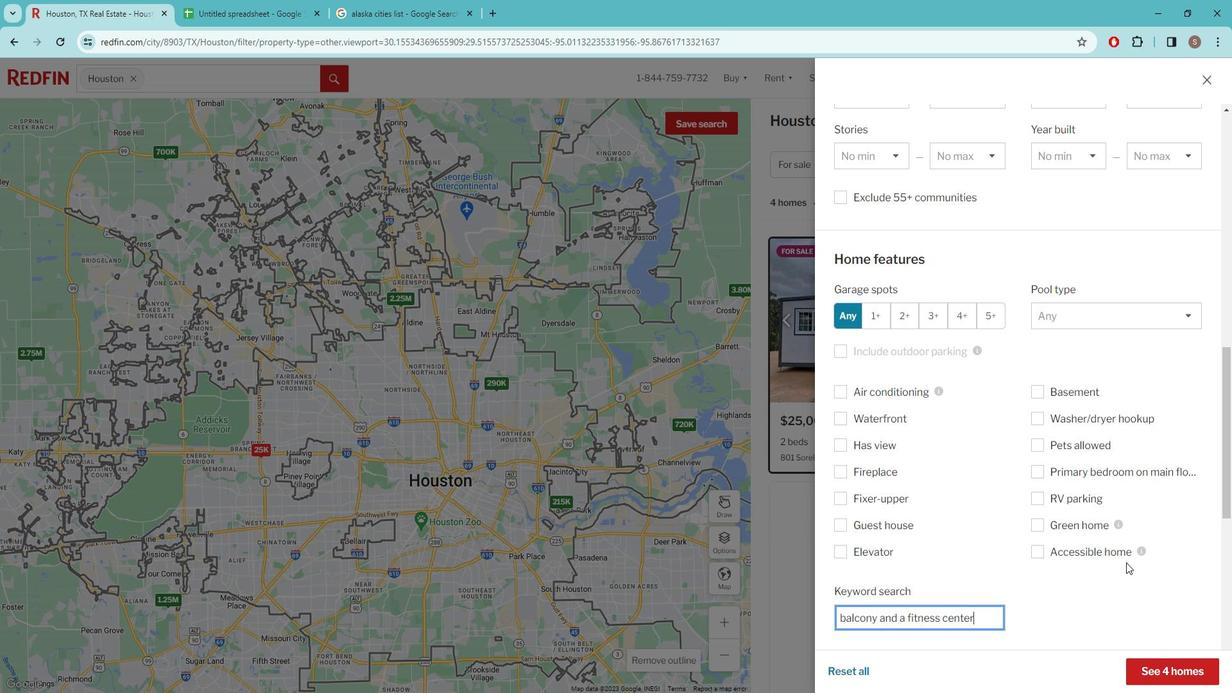 
Action: Mouse scrolled (1134, 548) with delta (0, 0)
Screenshot: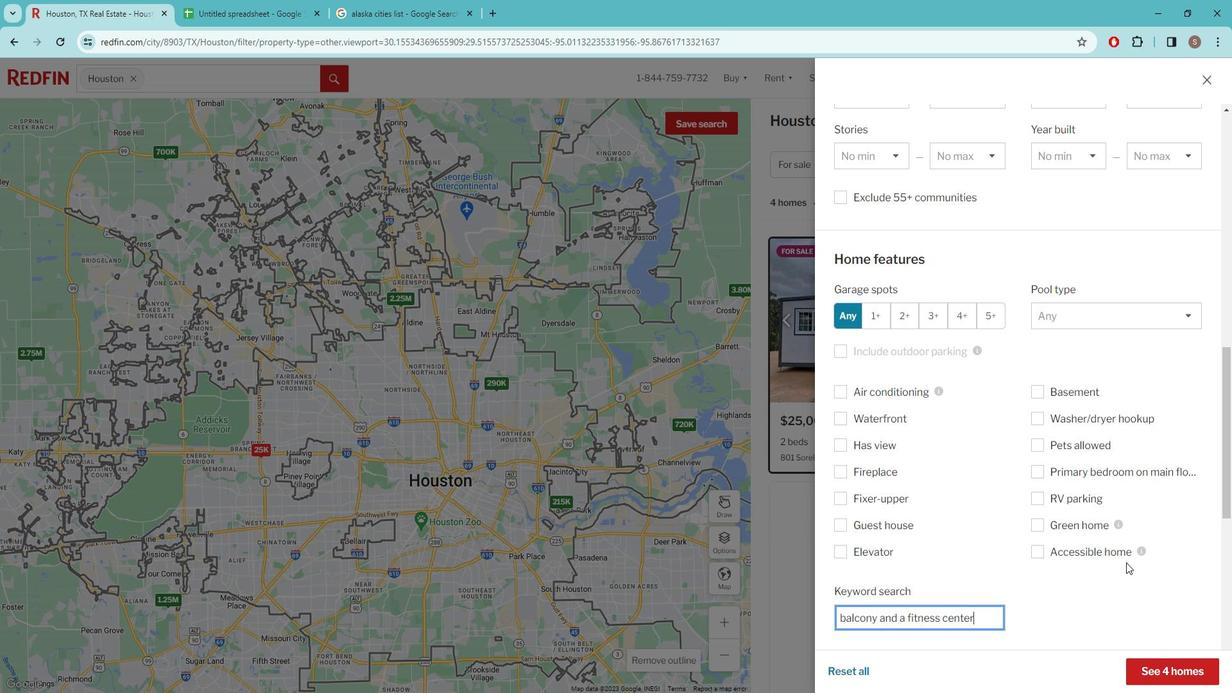 
Action: Mouse scrolled (1134, 548) with delta (0, 0)
Screenshot: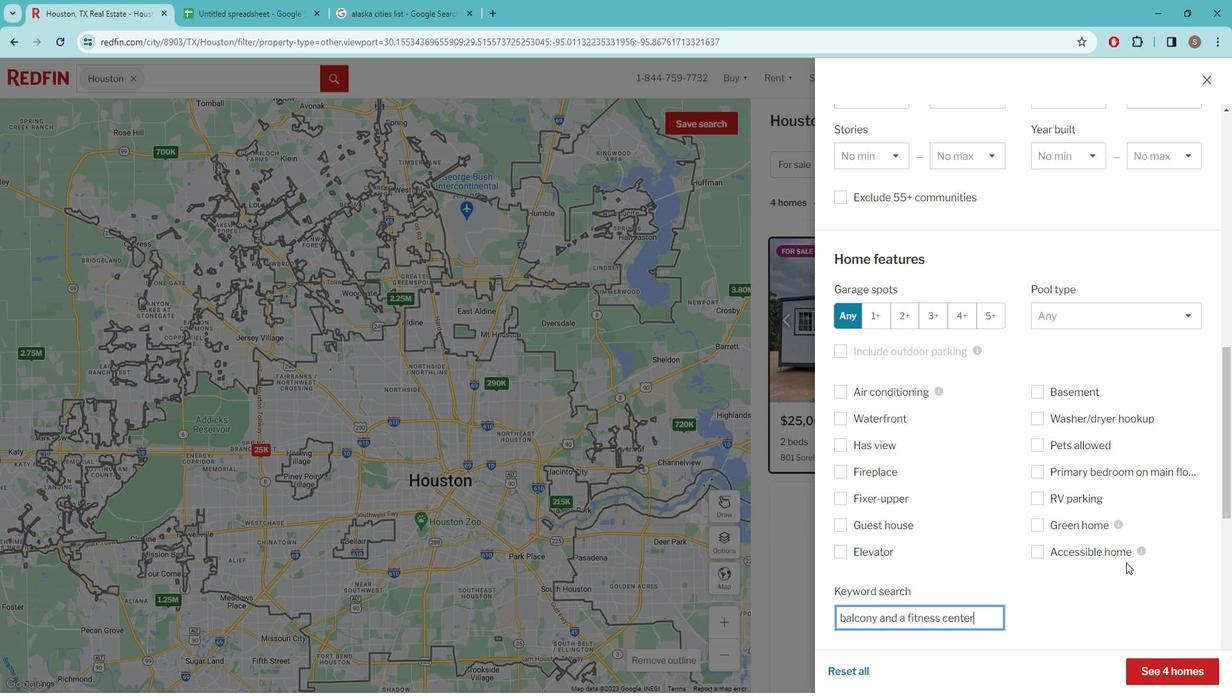 
Action: Mouse scrolled (1134, 548) with delta (0, 0)
Screenshot: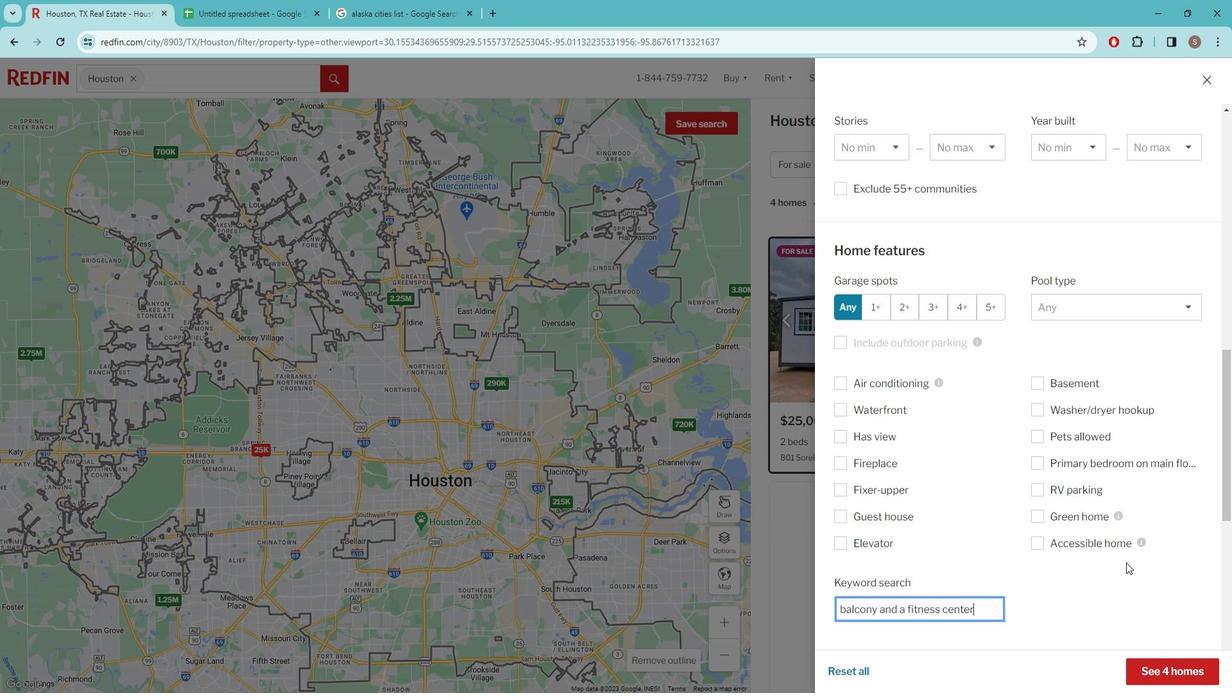 
Action: Mouse scrolled (1134, 548) with delta (0, 0)
Screenshot: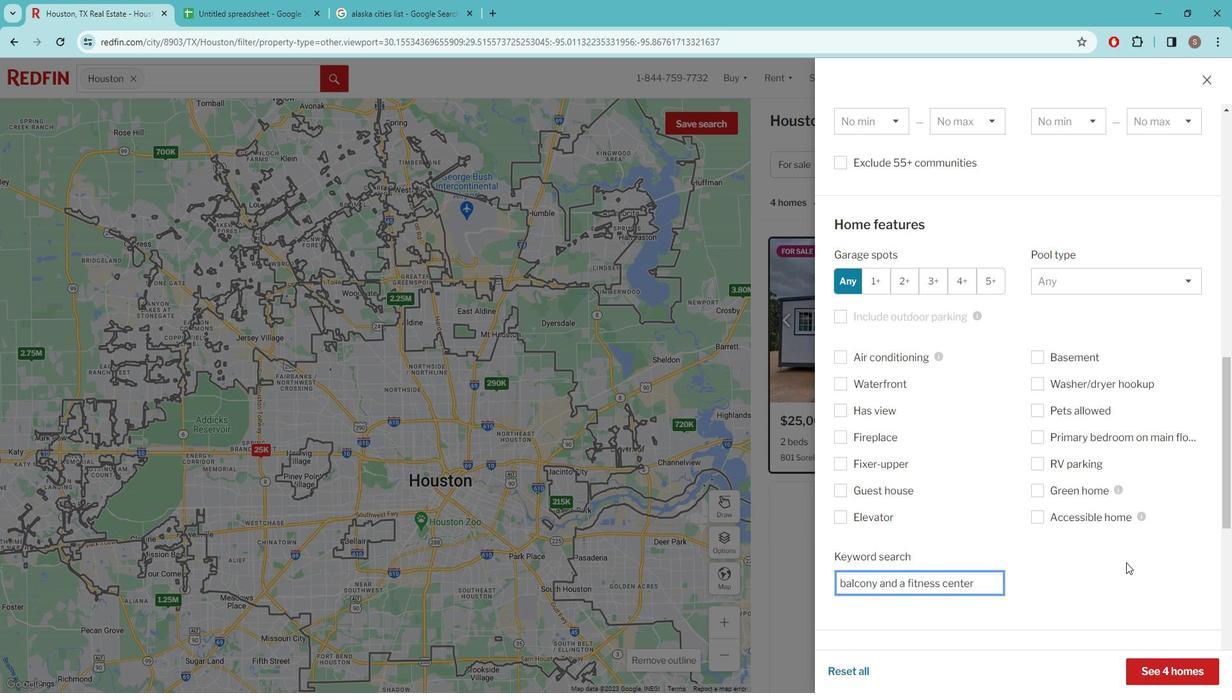 
Action: Mouse scrolled (1134, 548) with delta (0, 0)
Screenshot: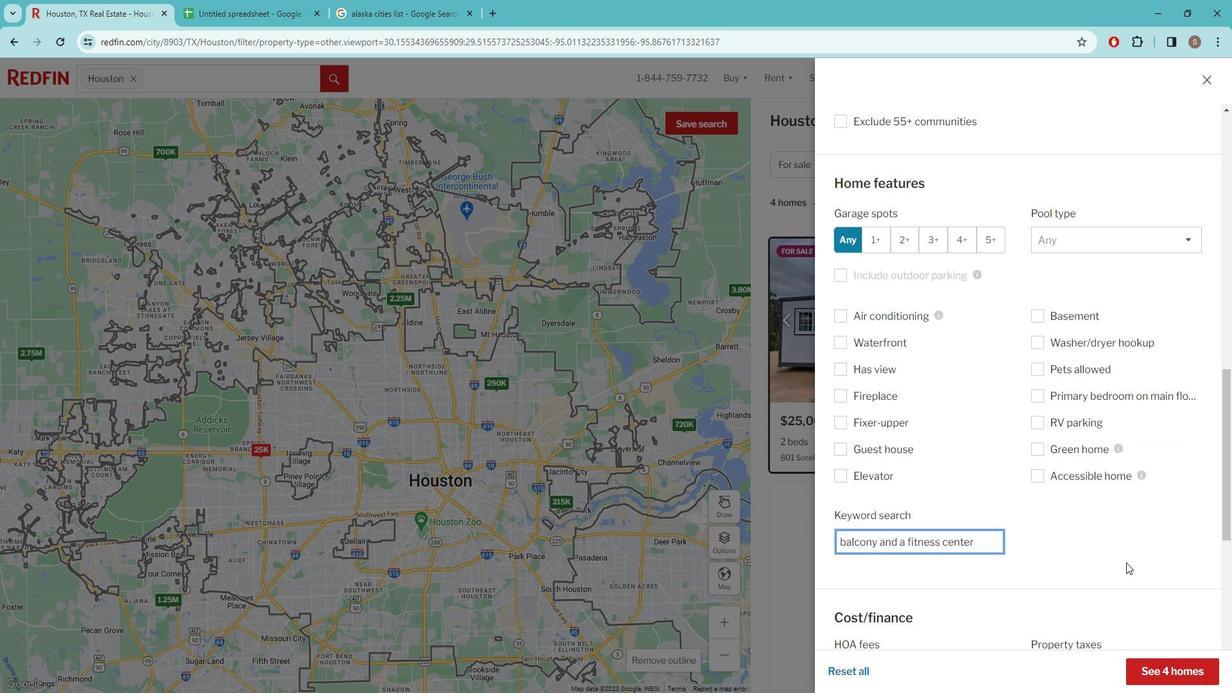
Action: Mouse moved to (1132, 549)
Screenshot: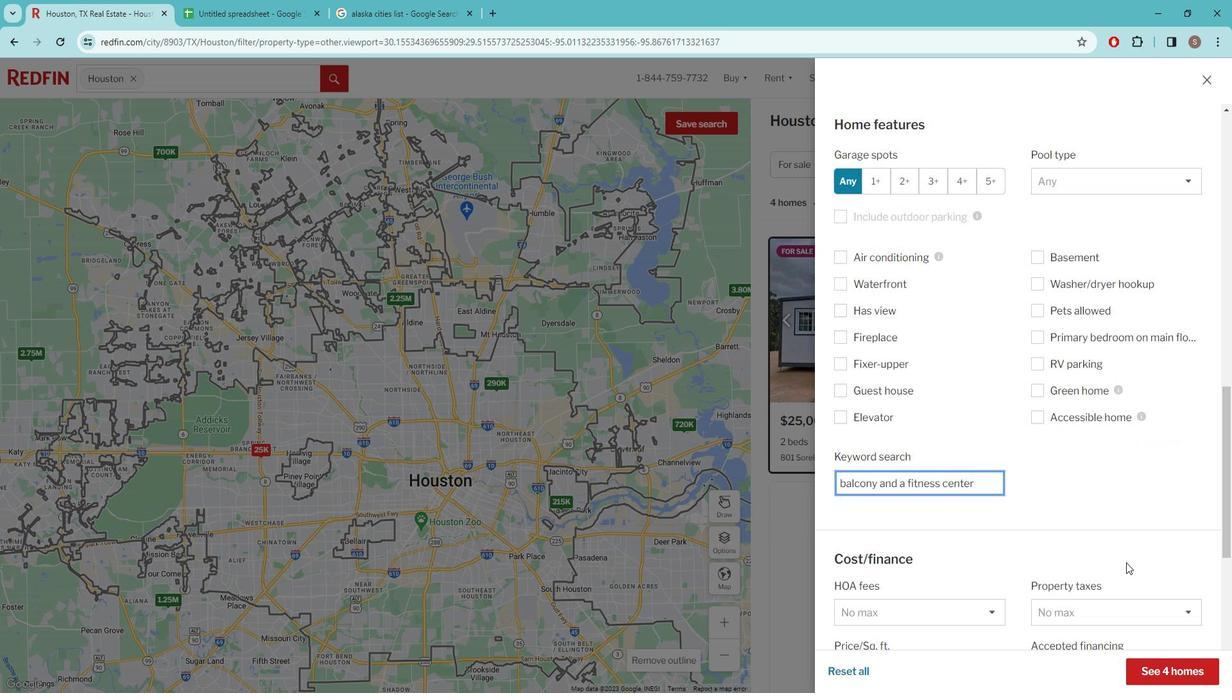 
Action: Mouse scrolled (1132, 548) with delta (0, 0)
Screenshot: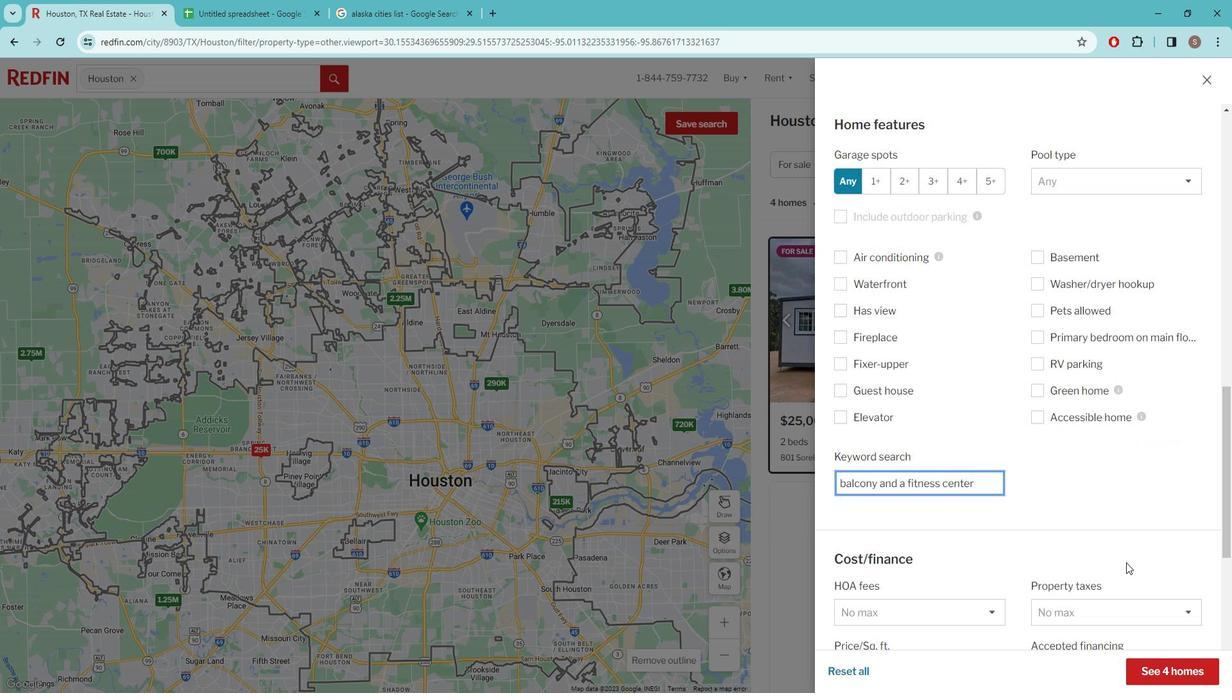 
Action: Mouse moved to (1121, 543)
Screenshot: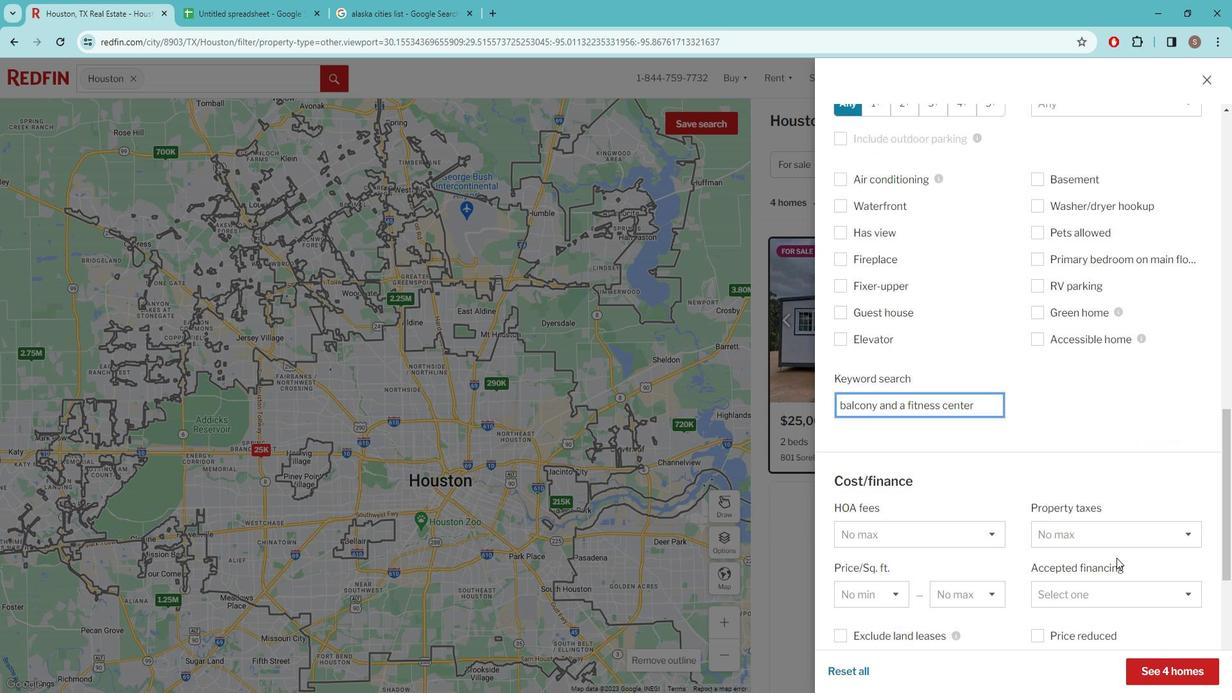 
Action: Mouse scrolled (1121, 542) with delta (0, 0)
Screenshot: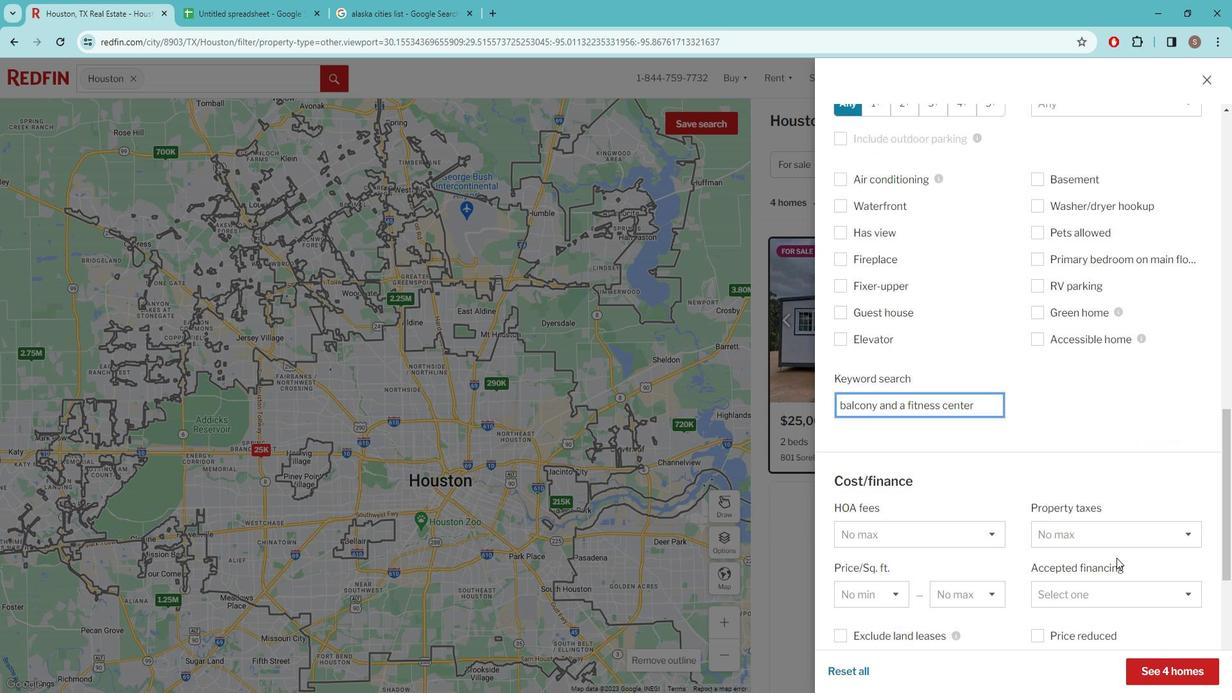 
Action: Mouse moved to (1097, 525)
Screenshot: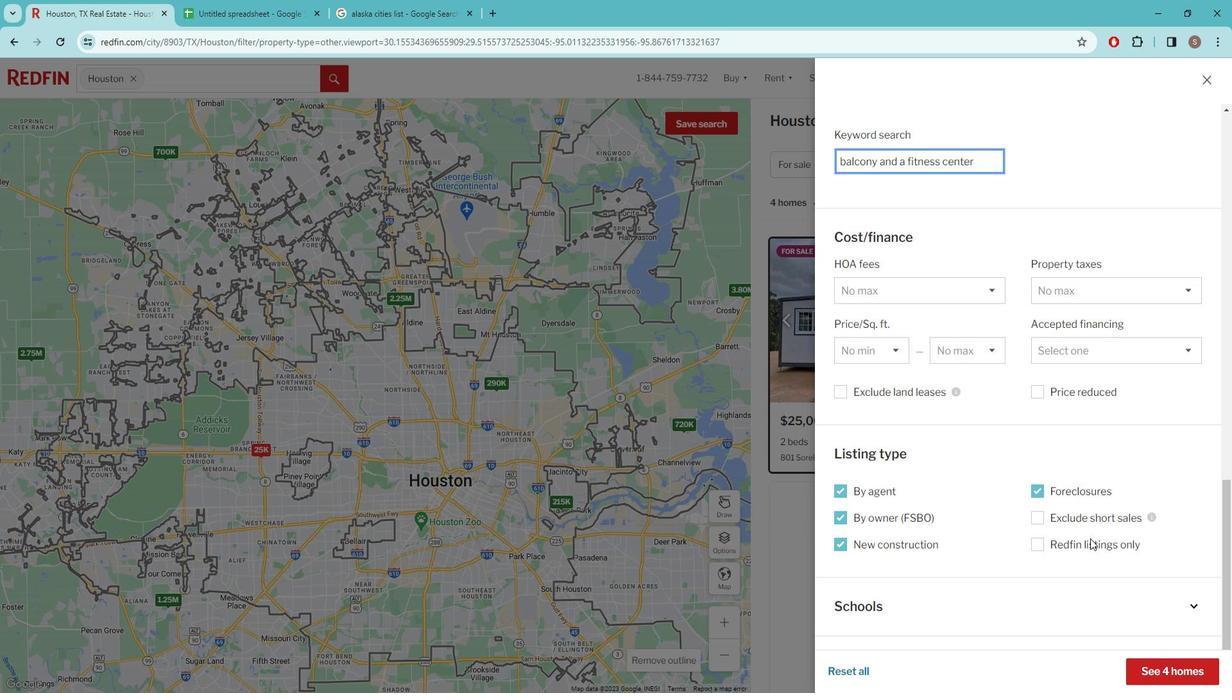 
Action: Mouse scrolled (1097, 525) with delta (0, 0)
Screenshot: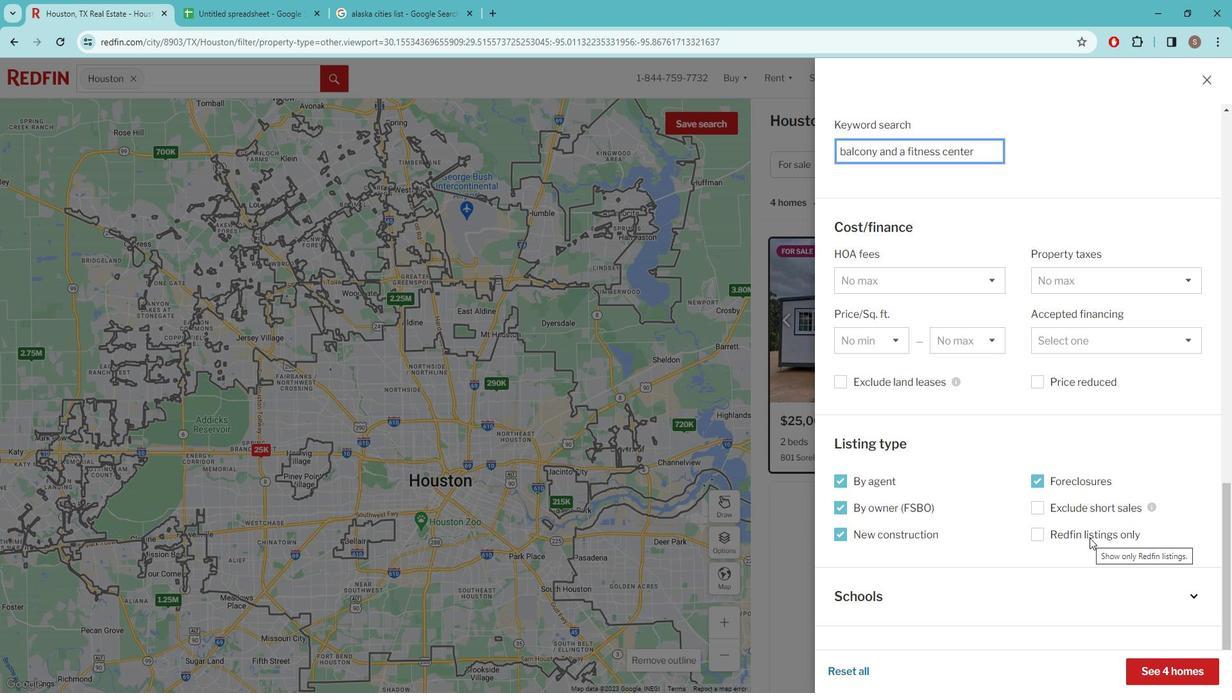 
Action: Mouse scrolled (1097, 525) with delta (0, 0)
Screenshot: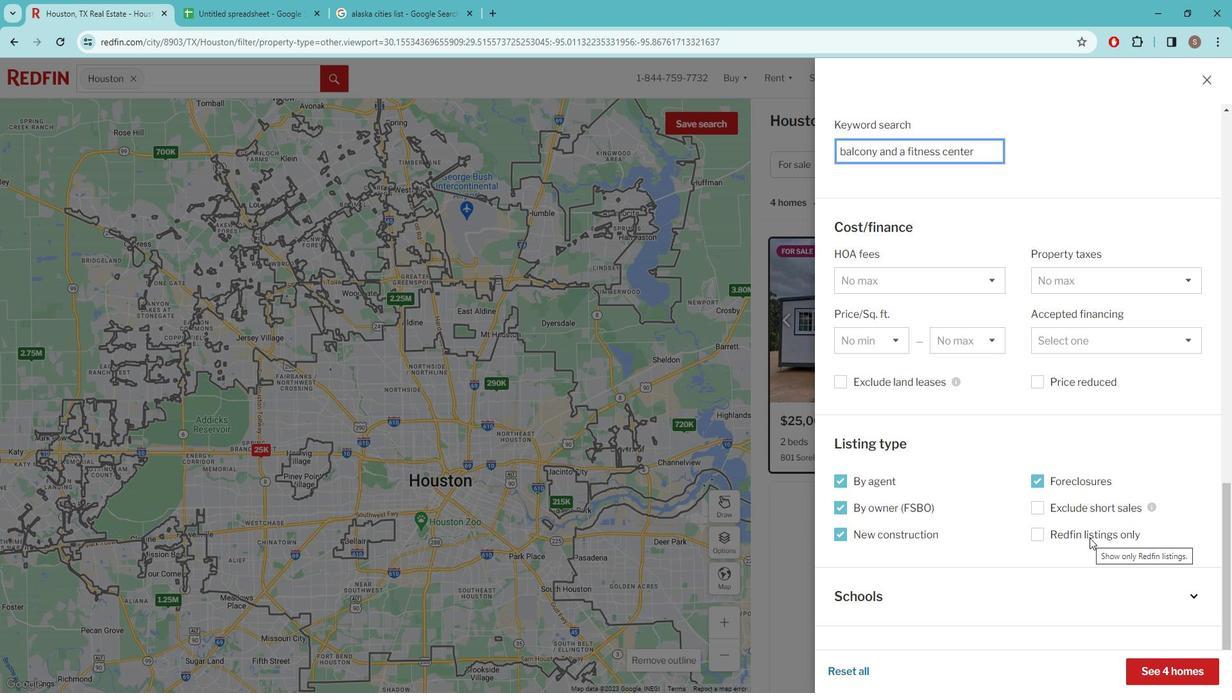 
Action: Mouse scrolled (1097, 525) with delta (0, 0)
Screenshot: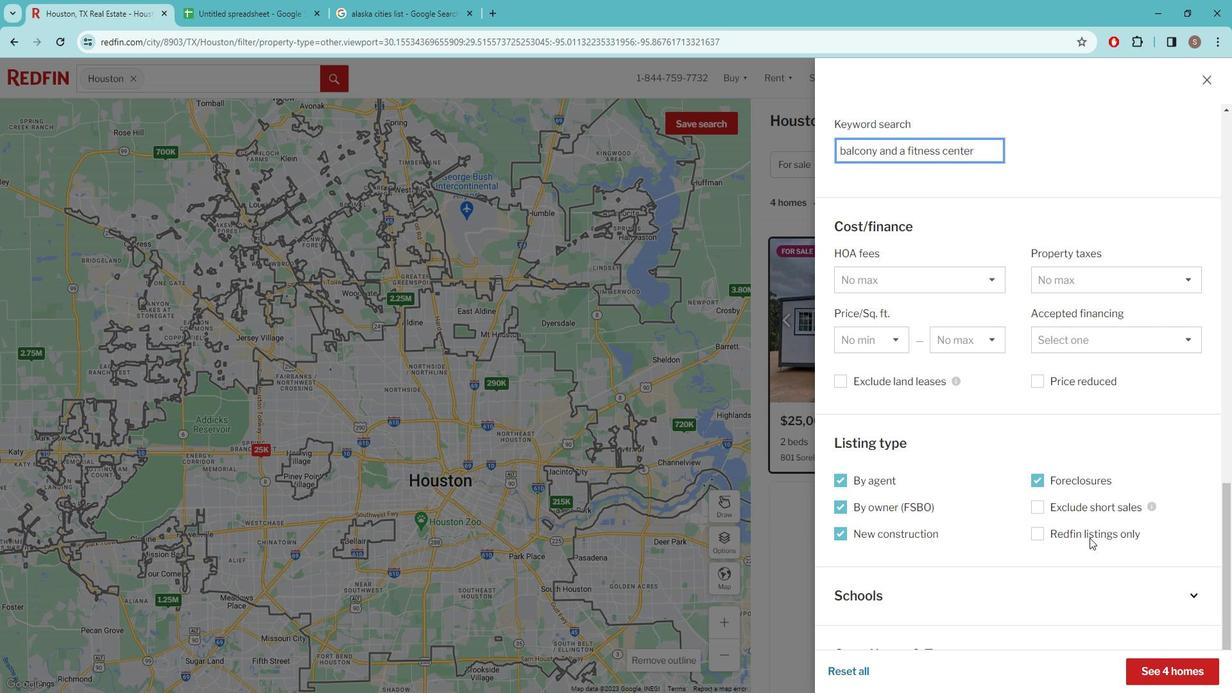 
Action: Mouse scrolled (1097, 525) with delta (0, 0)
Screenshot: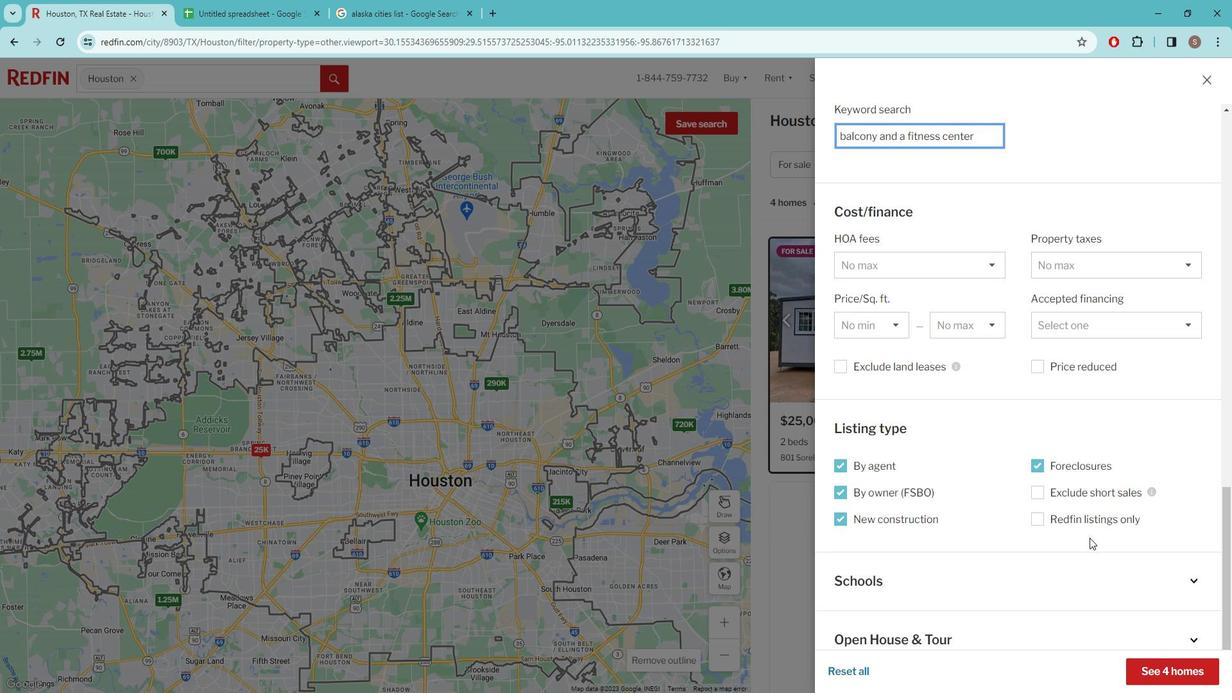 
Action: Mouse scrolled (1097, 525) with delta (0, 0)
Screenshot: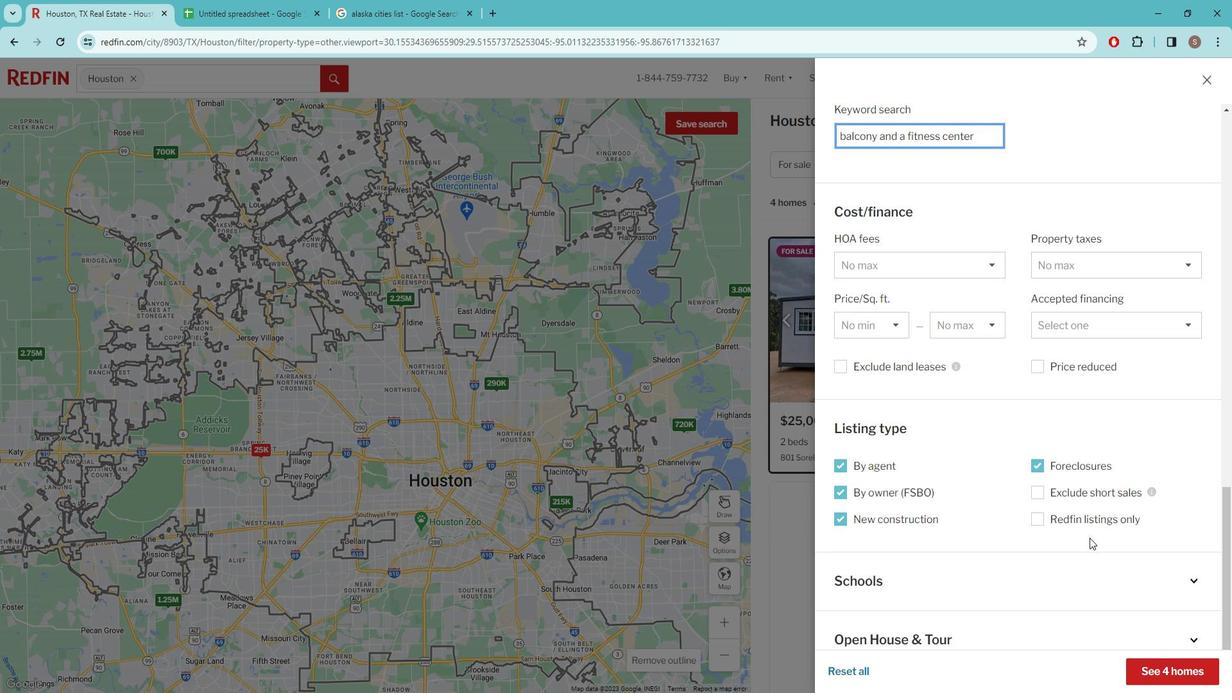 
Action: Mouse scrolled (1097, 525) with delta (0, 0)
Screenshot: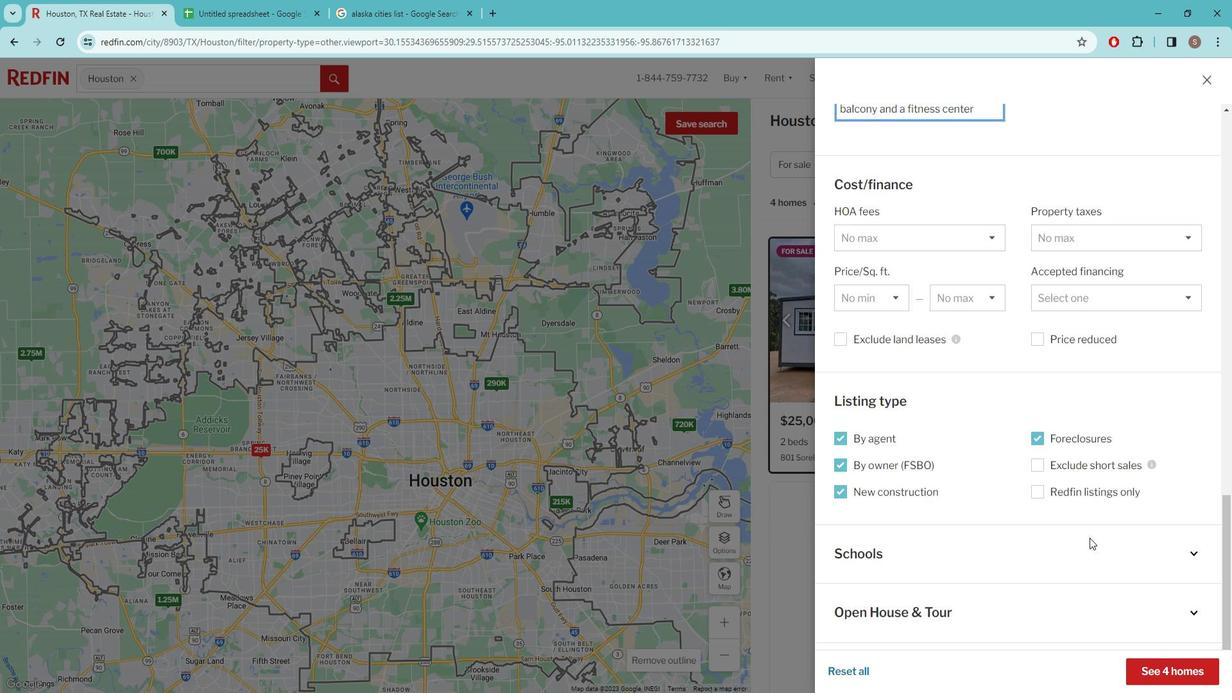 
Action: Mouse moved to (1174, 647)
Screenshot: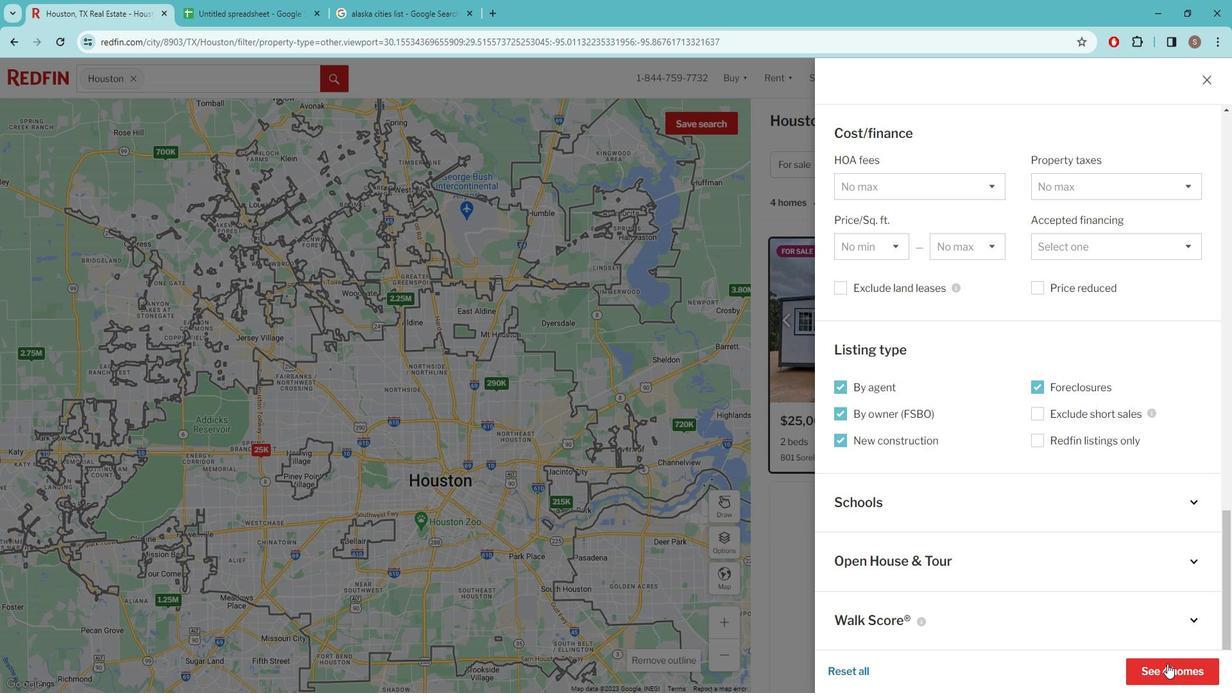 
Action: Mouse pressed left at (1174, 647)
Screenshot: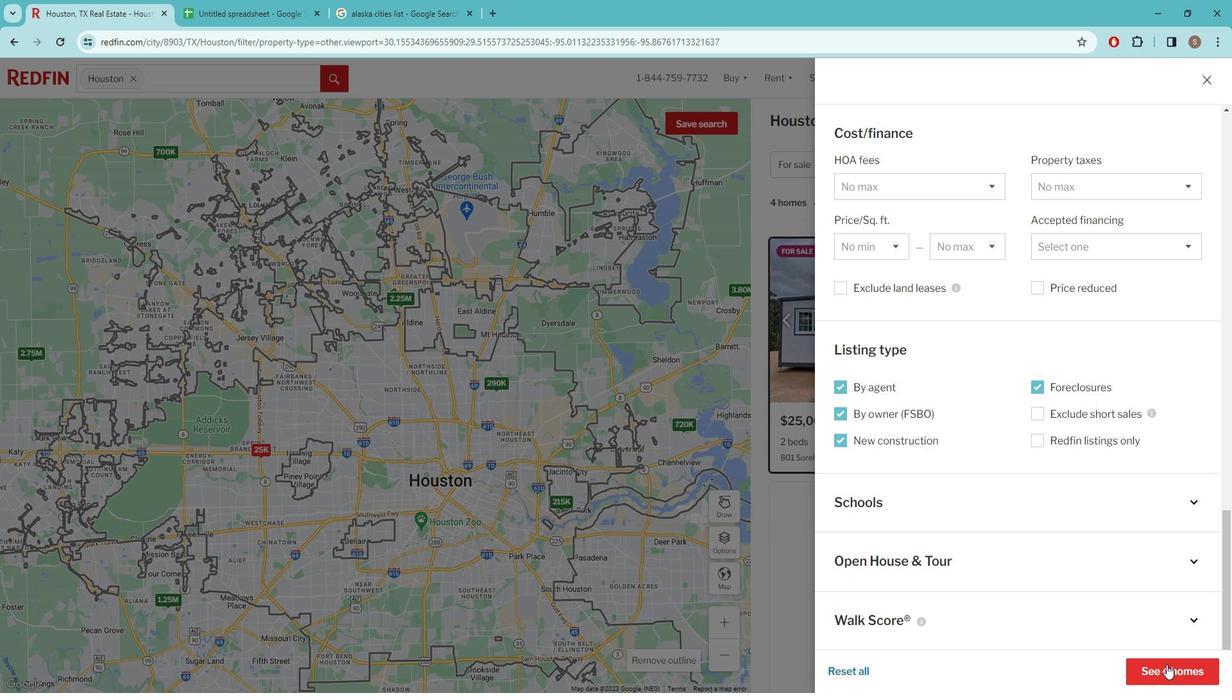 
Action: Mouse moved to (849, 439)
Screenshot: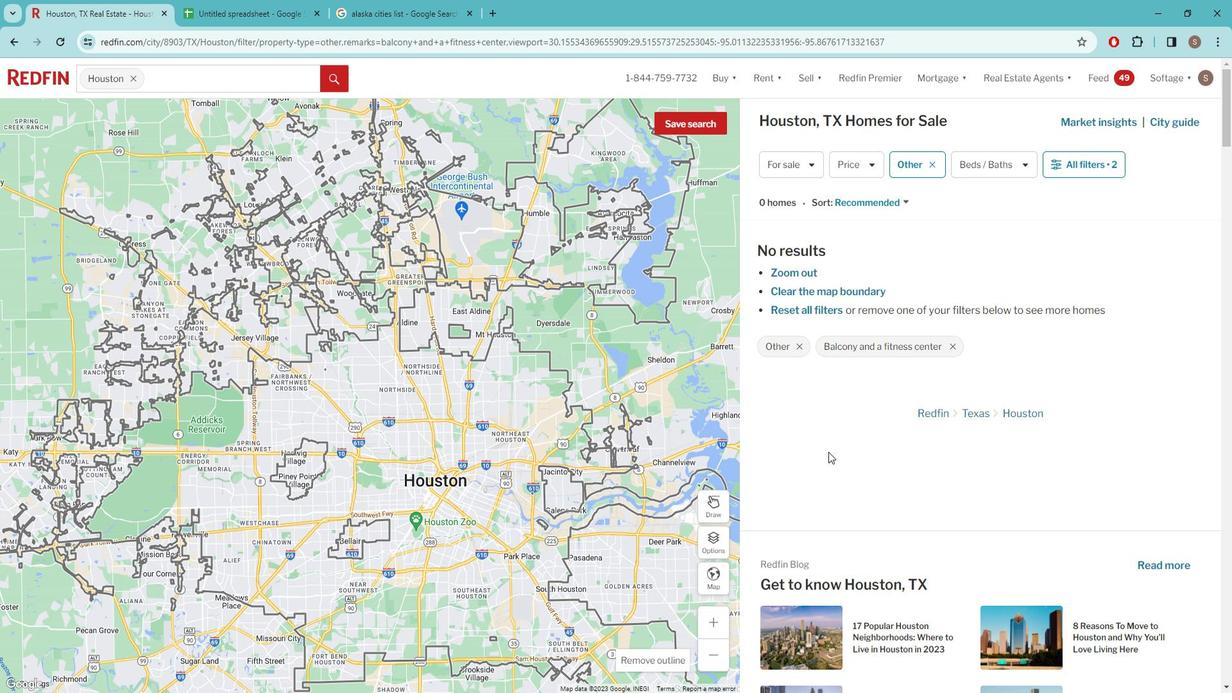 
